 Task: Create a due date automation trigger when advanced on, on the wednesday after a card is due add fields without custom field "Resume" set to a number lower or equal to 1 and lower than 10 at 11:00 AM.
Action: Mouse moved to (1160, 102)
Screenshot: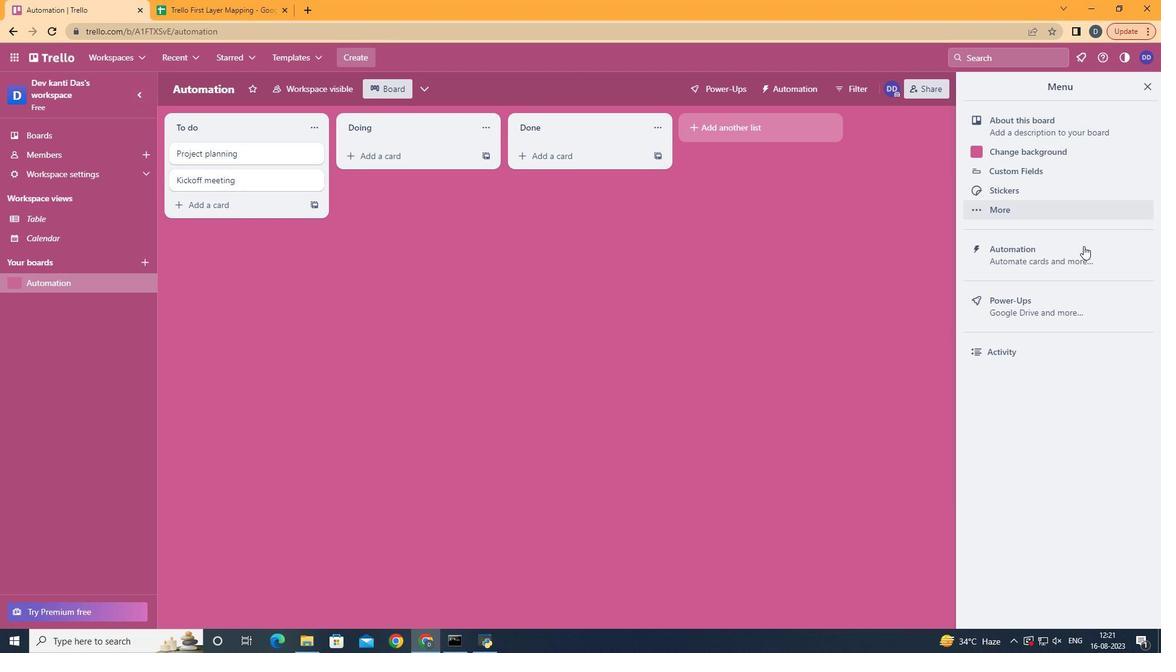 
Action: Mouse pressed left at (1160, 102)
Screenshot: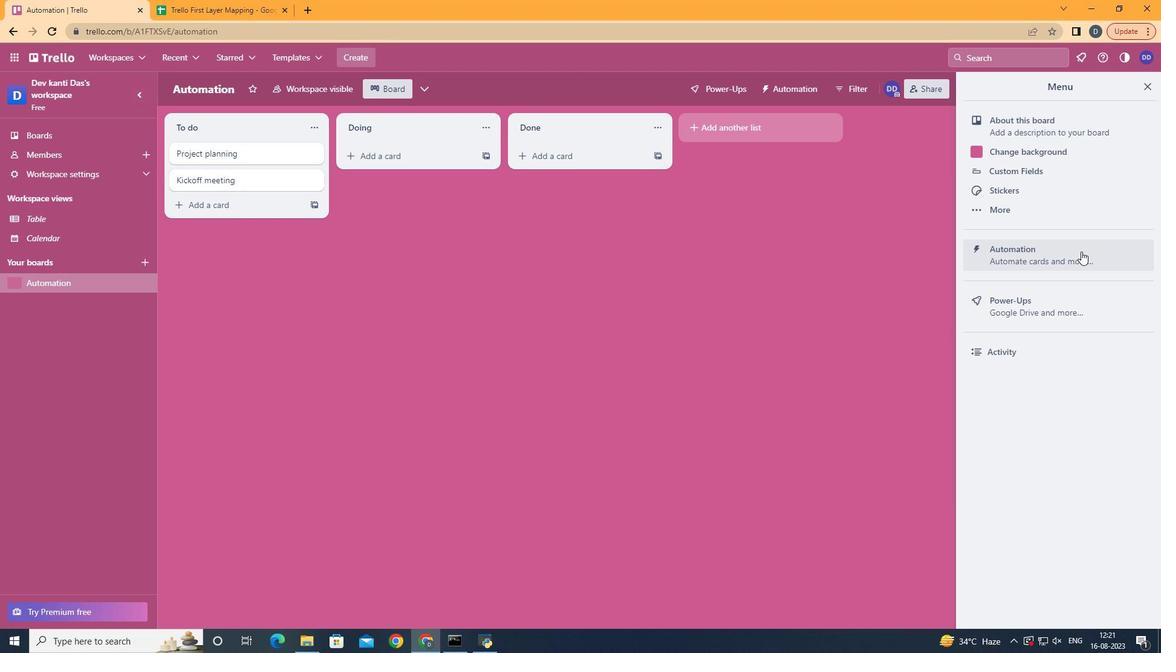 
Action: Mouse moved to (1090, 281)
Screenshot: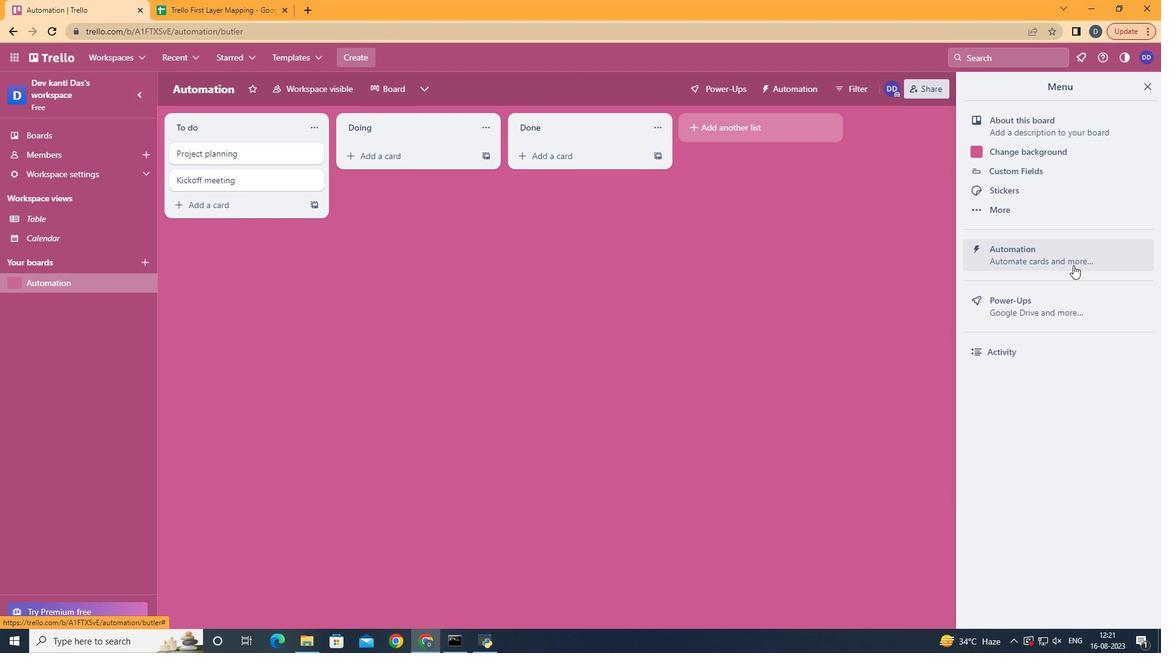 
Action: Mouse pressed left at (1090, 281)
Screenshot: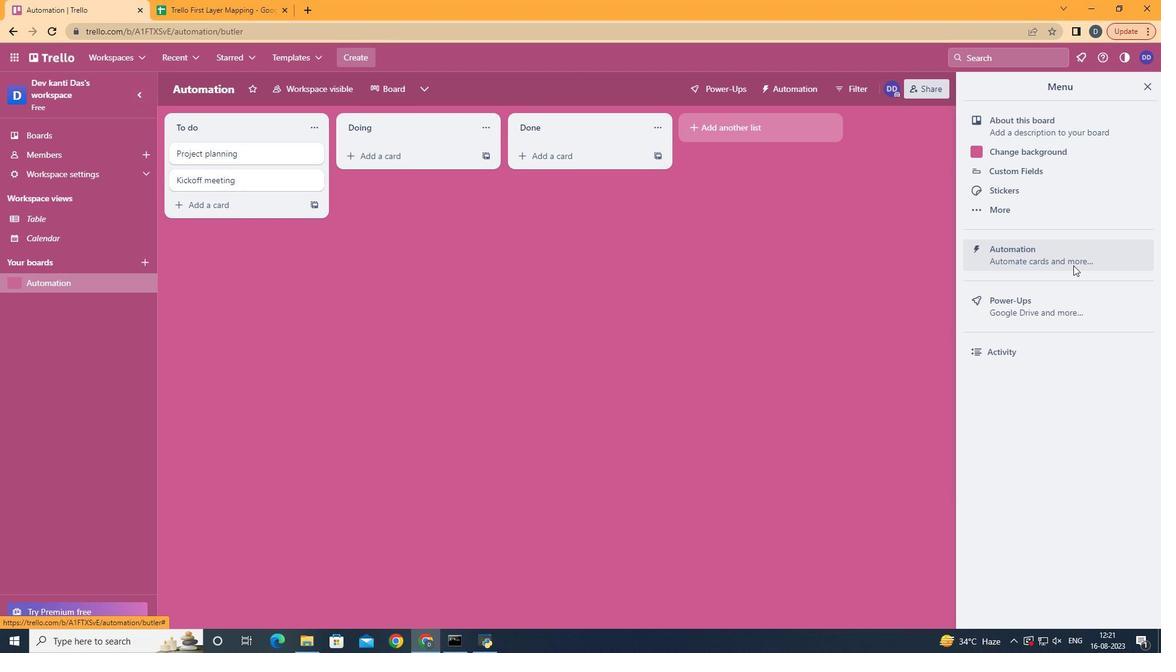 
Action: Mouse moved to (228, 252)
Screenshot: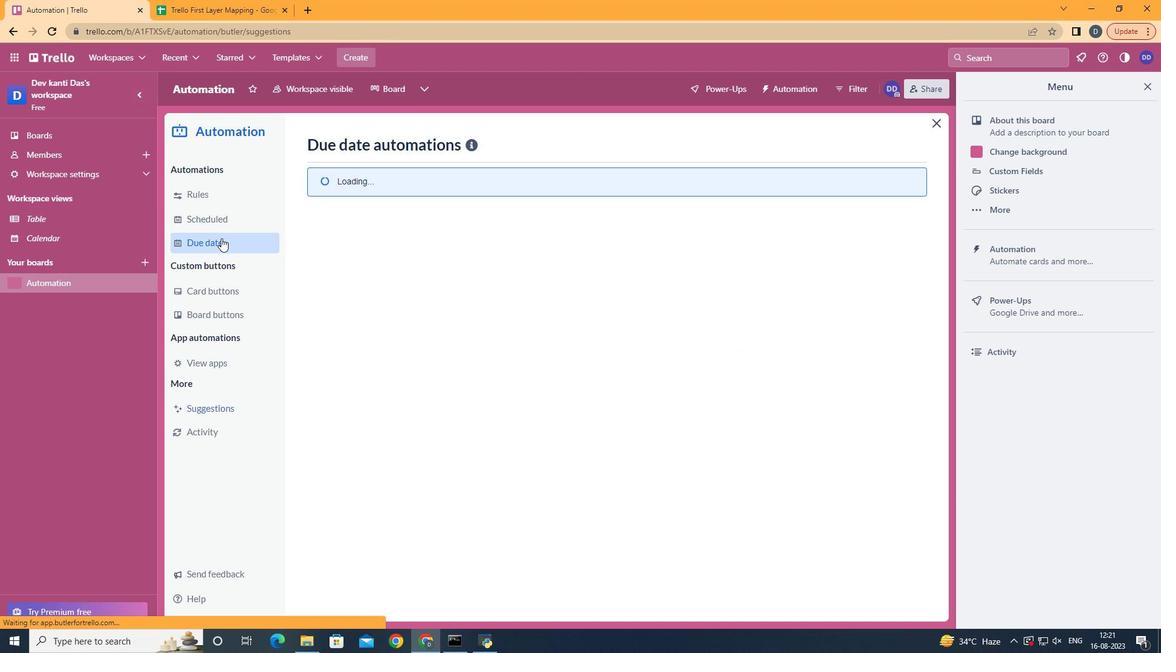
Action: Mouse pressed left at (228, 252)
Screenshot: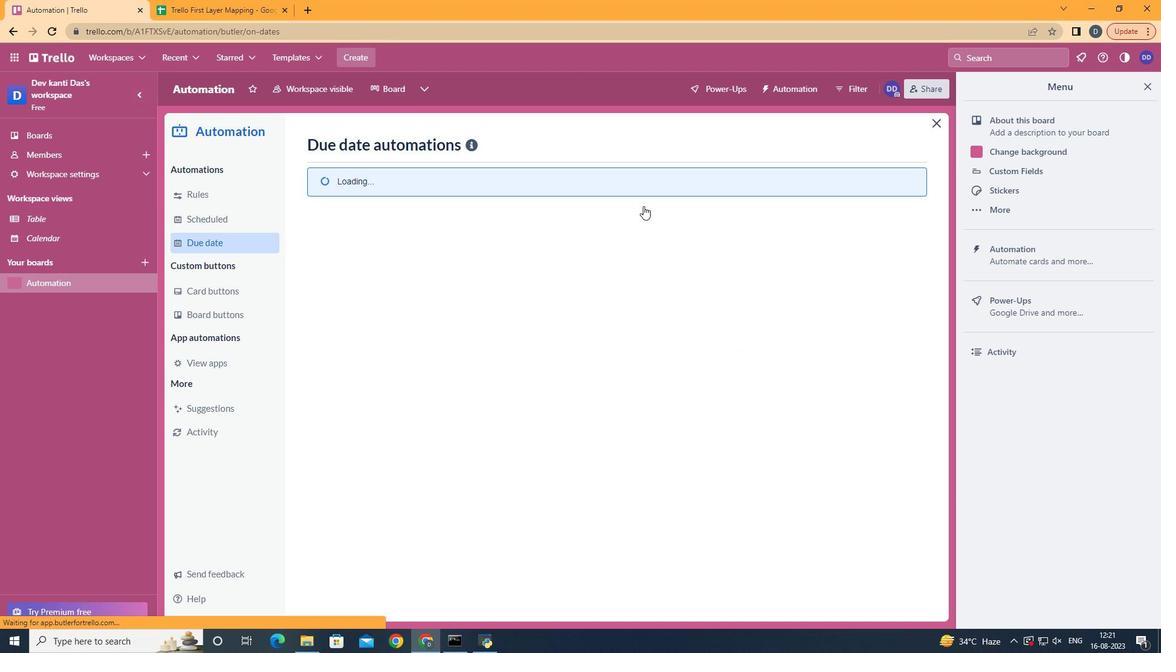
Action: Mouse moved to (868, 159)
Screenshot: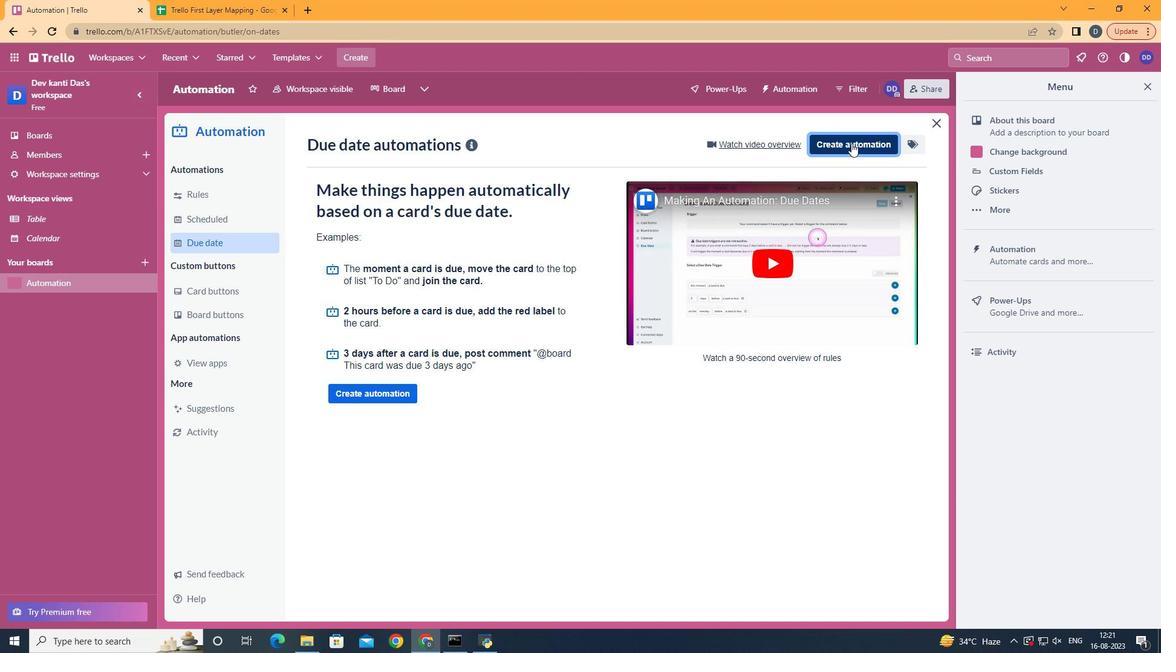 
Action: Mouse pressed left at (868, 159)
Screenshot: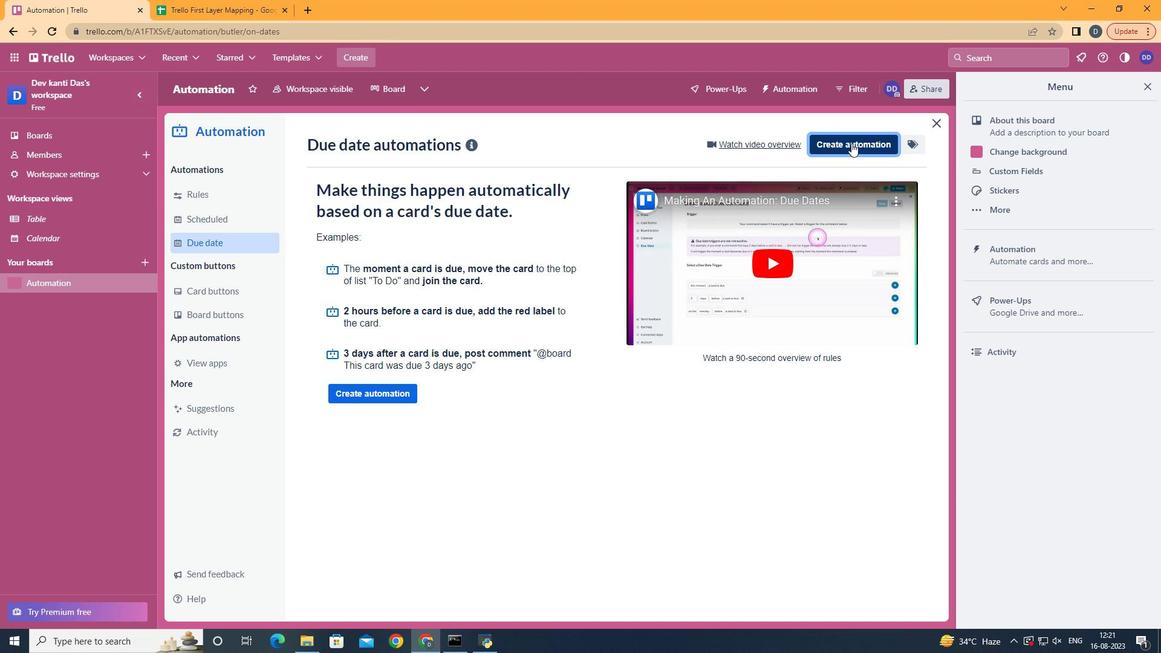 
Action: Mouse moved to (665, 275)
Screenshot: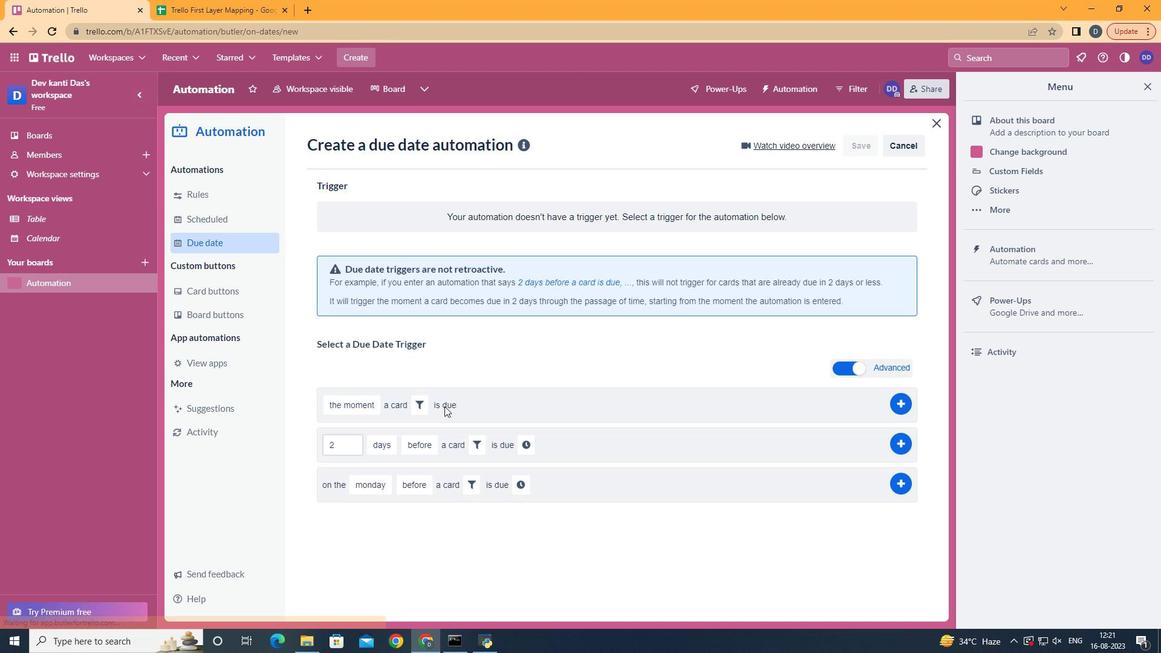 
Action: Mouse pressed left at (665, 275)
Screenshot: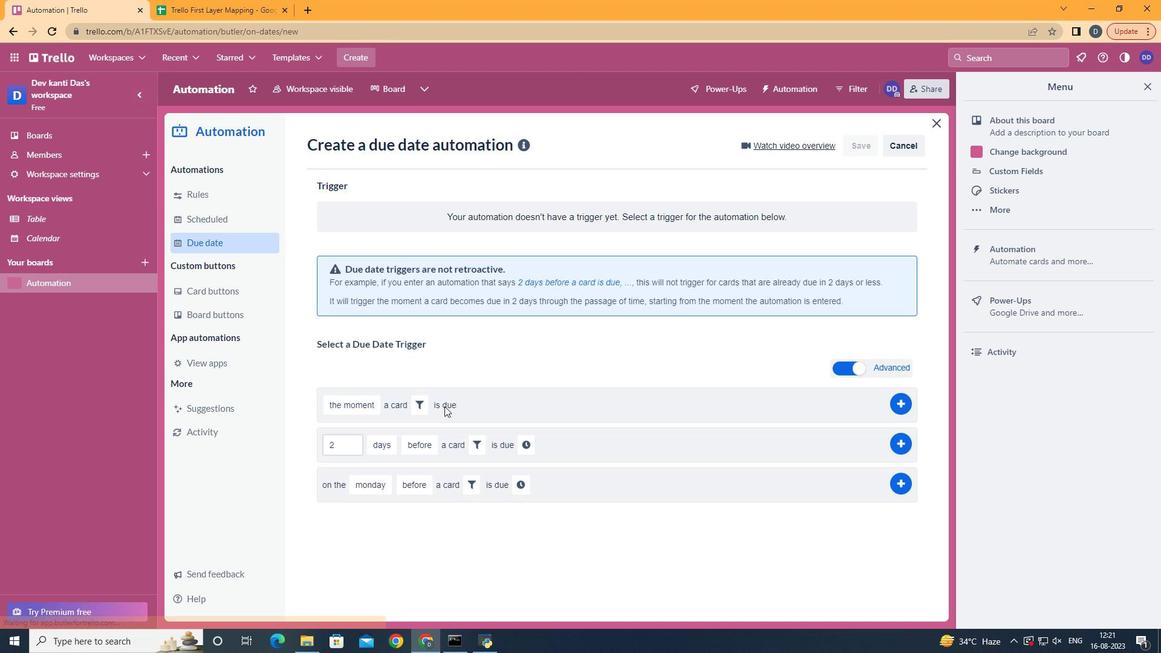 
Action: Mouse moved to (402, 379)
Screenshot: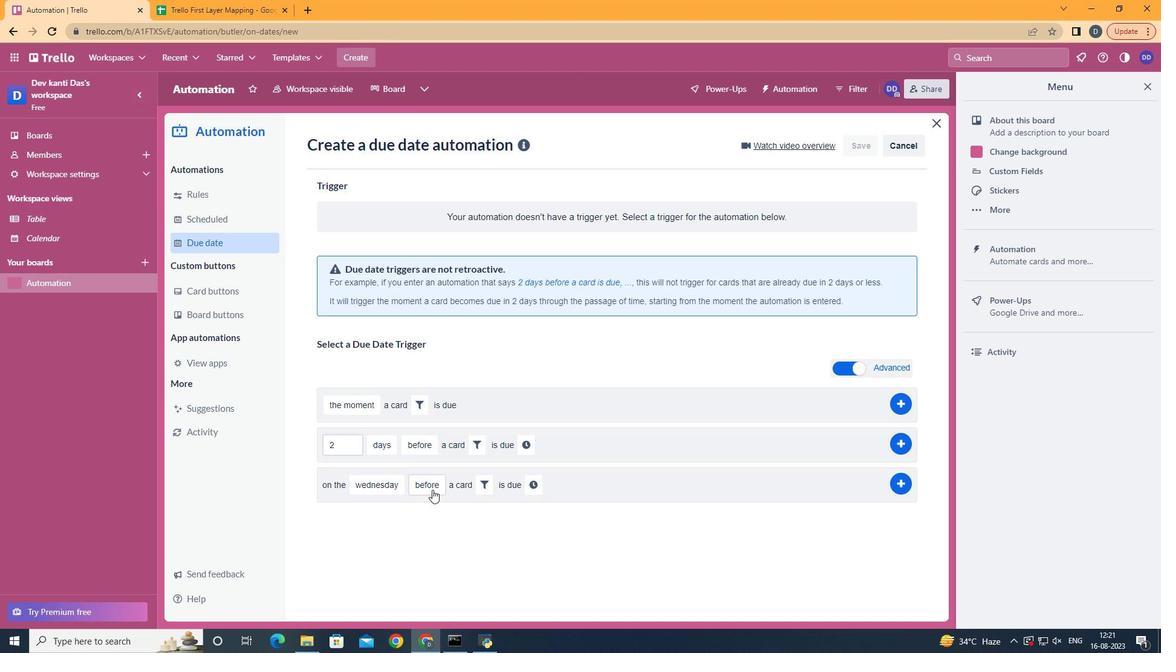
Action: Mouse pressed left at (402, 379)
Screenshot: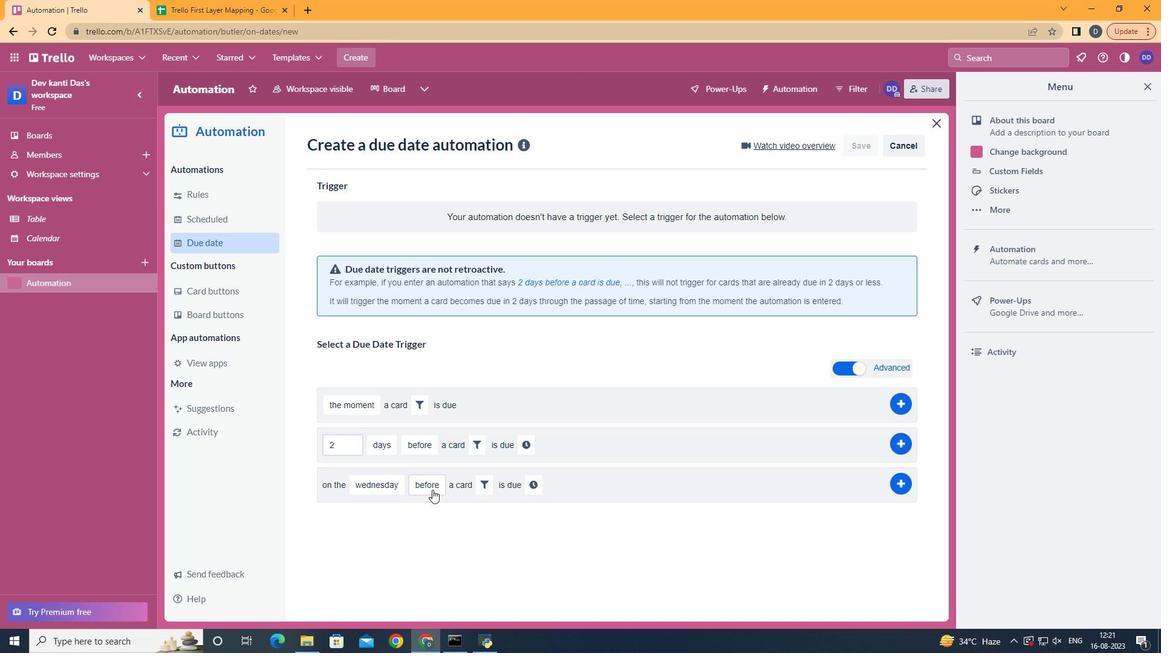 
Action: Mouse moved to (456, 543)
Screenshot: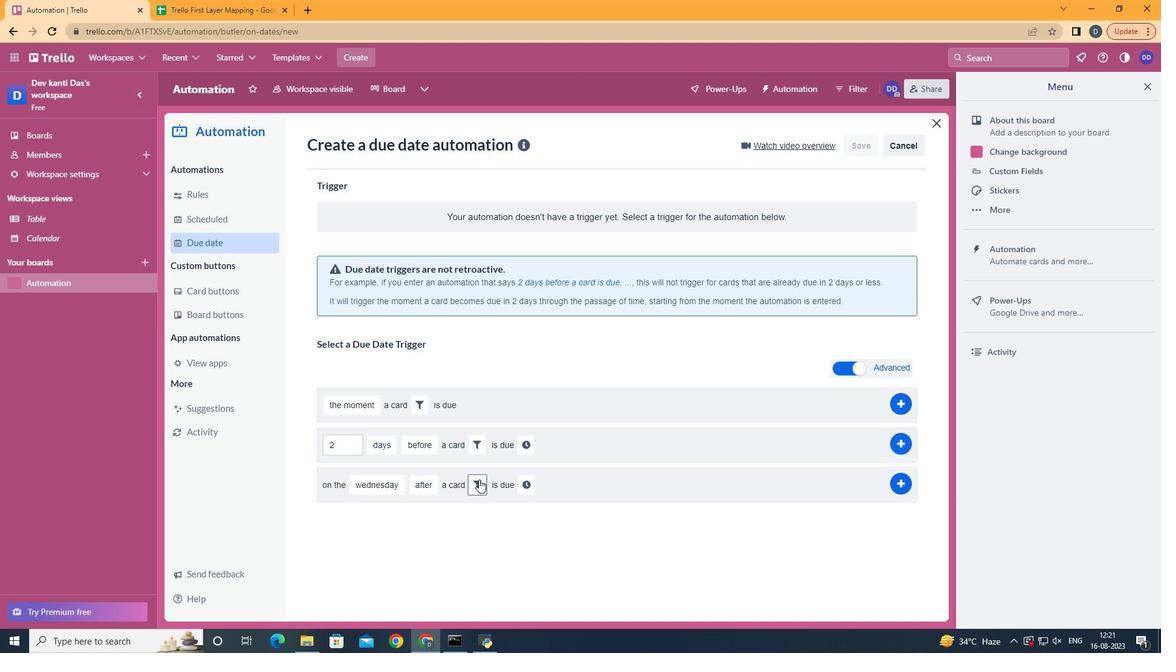 
Action: Mouse pressed left at (456, 543)
Screenshot: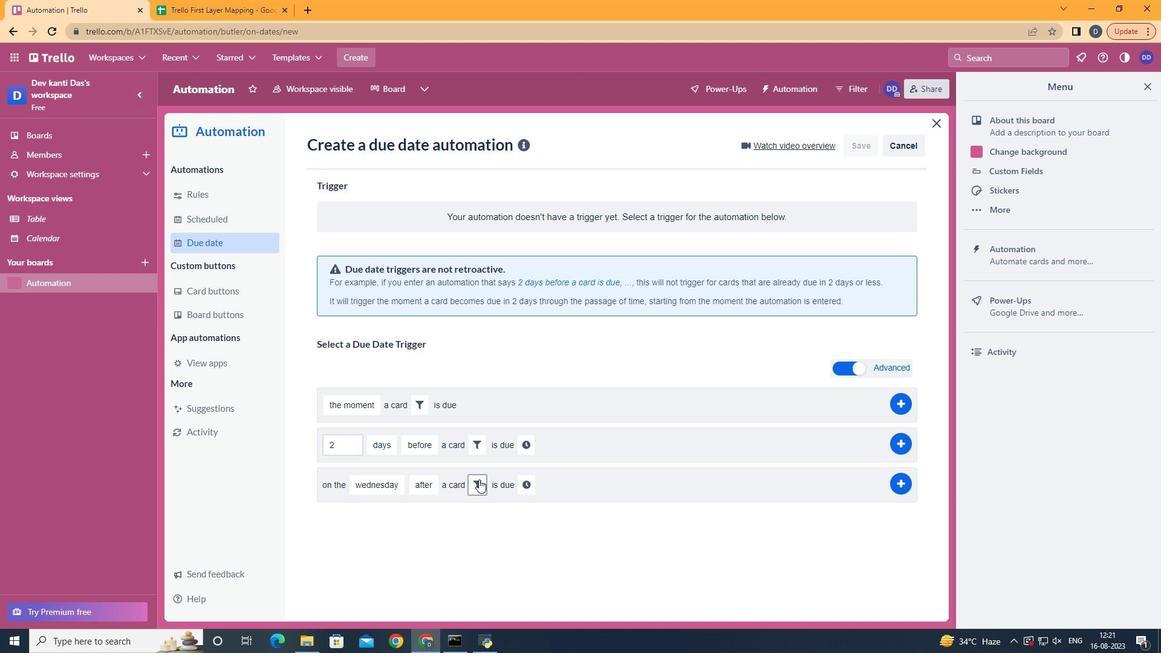 
Action: Mouse moved to (495, 496)
Screenshot: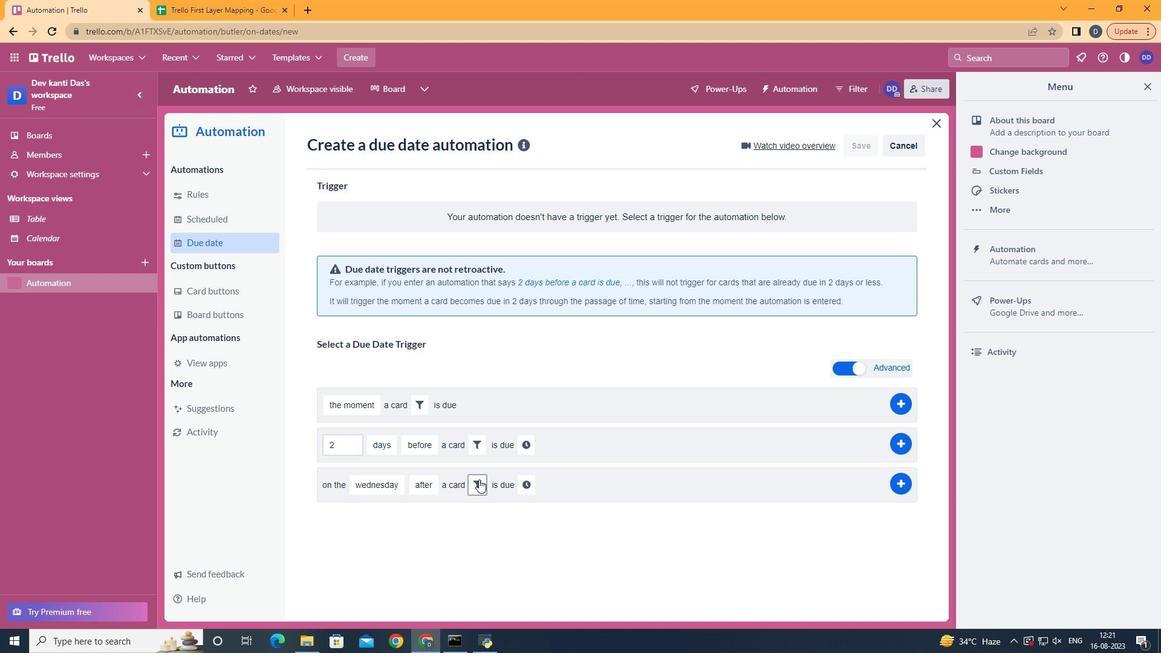 
Action: Mouse pressed left at (495, 496)
Screenshot: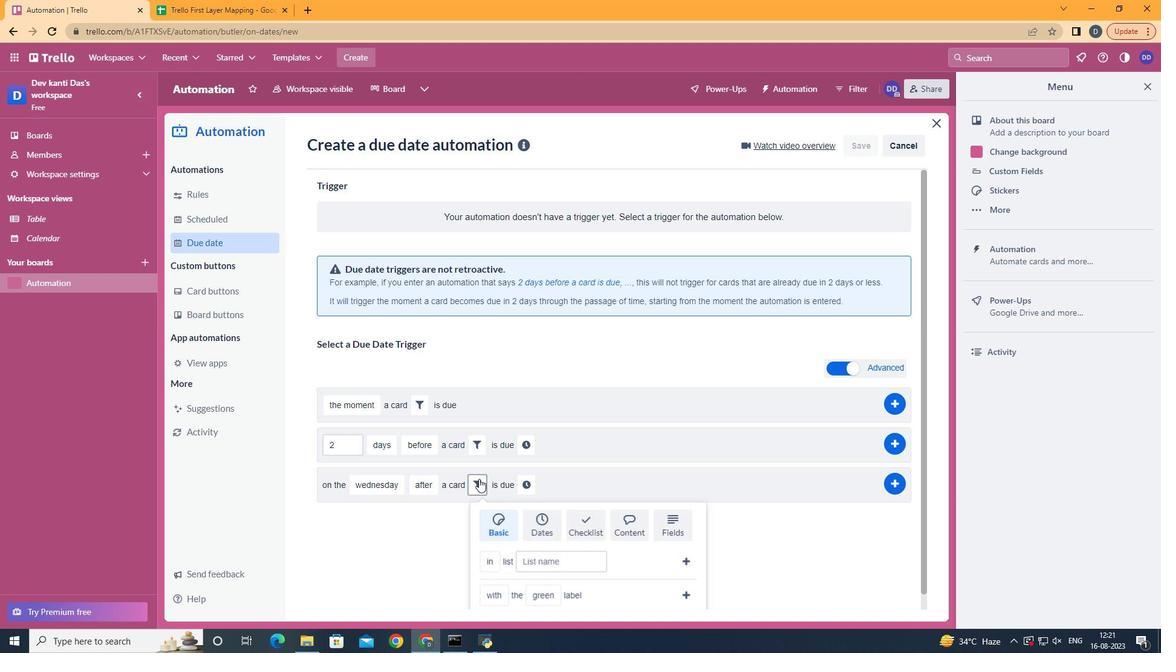 
Action: Mouse moved to (678, 534)
Screenshot: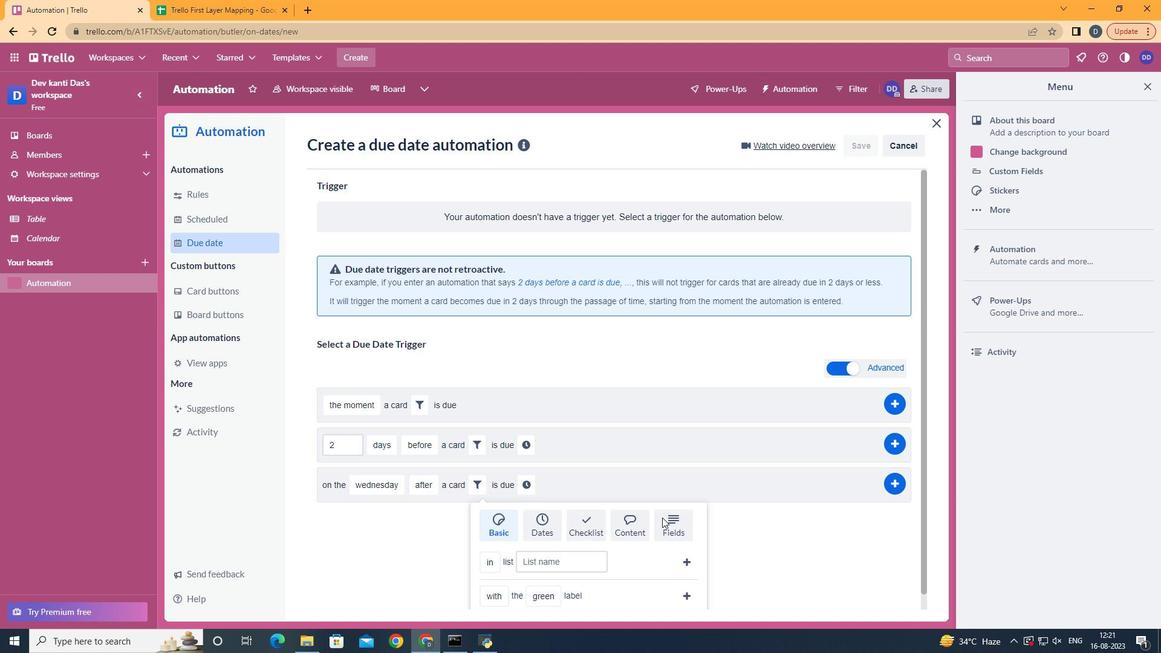 
Action: Mouse pressed left at (678, 534)
Screenshot: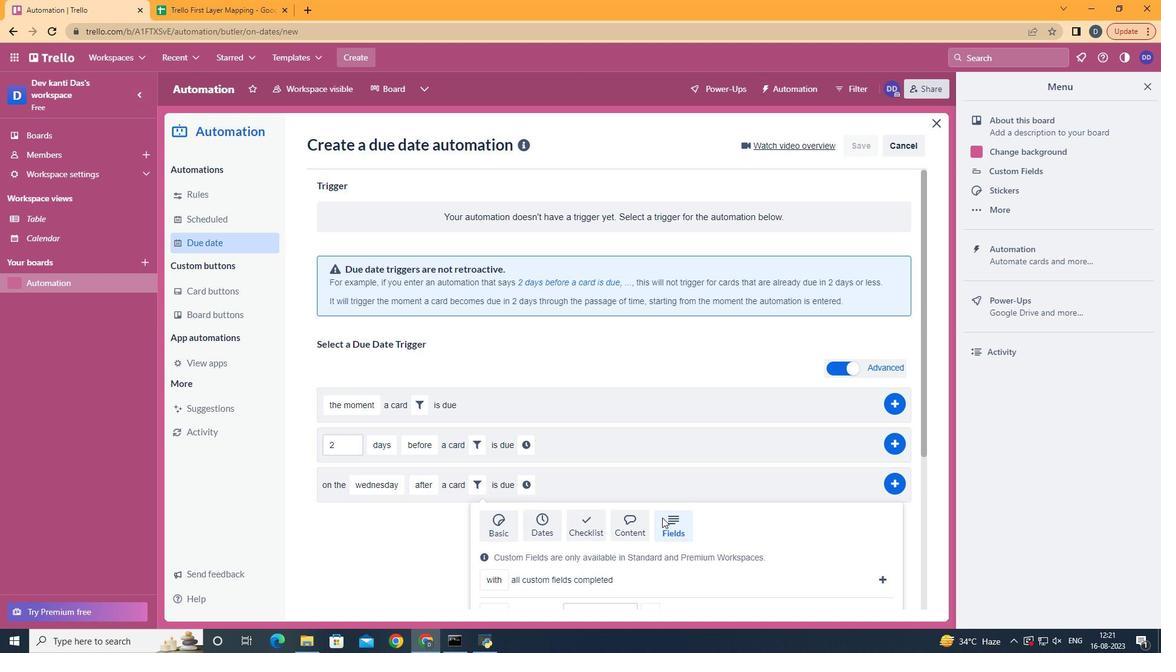 
Action: Mouse scrolled (678, 533) with delta (0, 0)
Screenshot: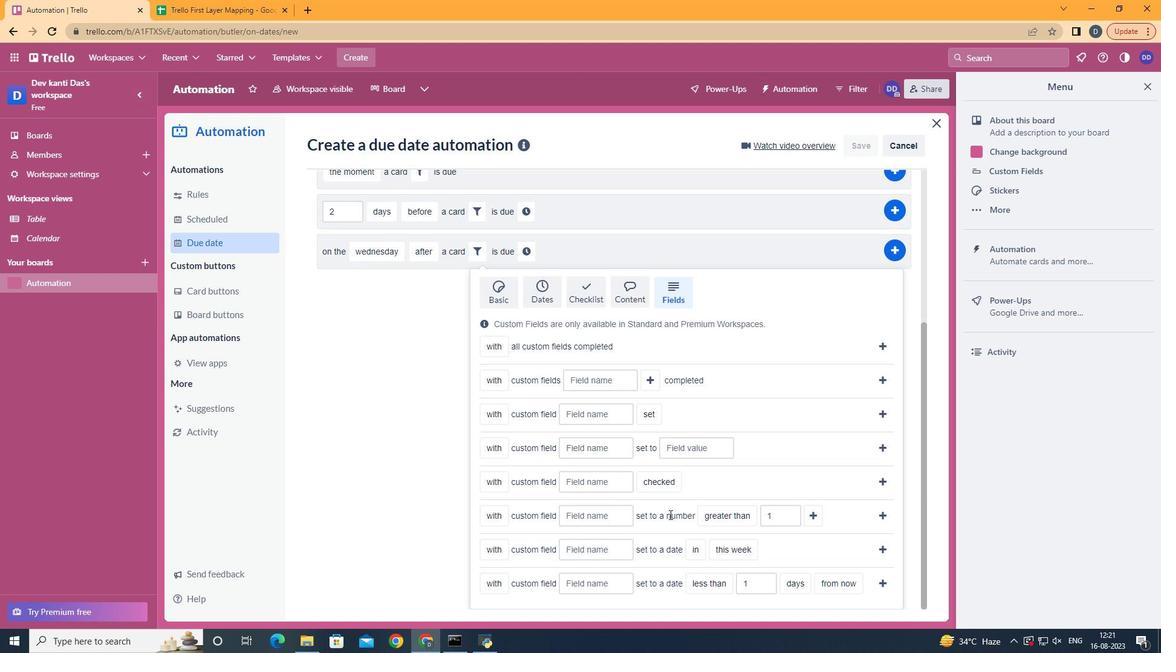 
Action: Mouse scrolled (678, 533) with delta (0, 0)
Screenshot: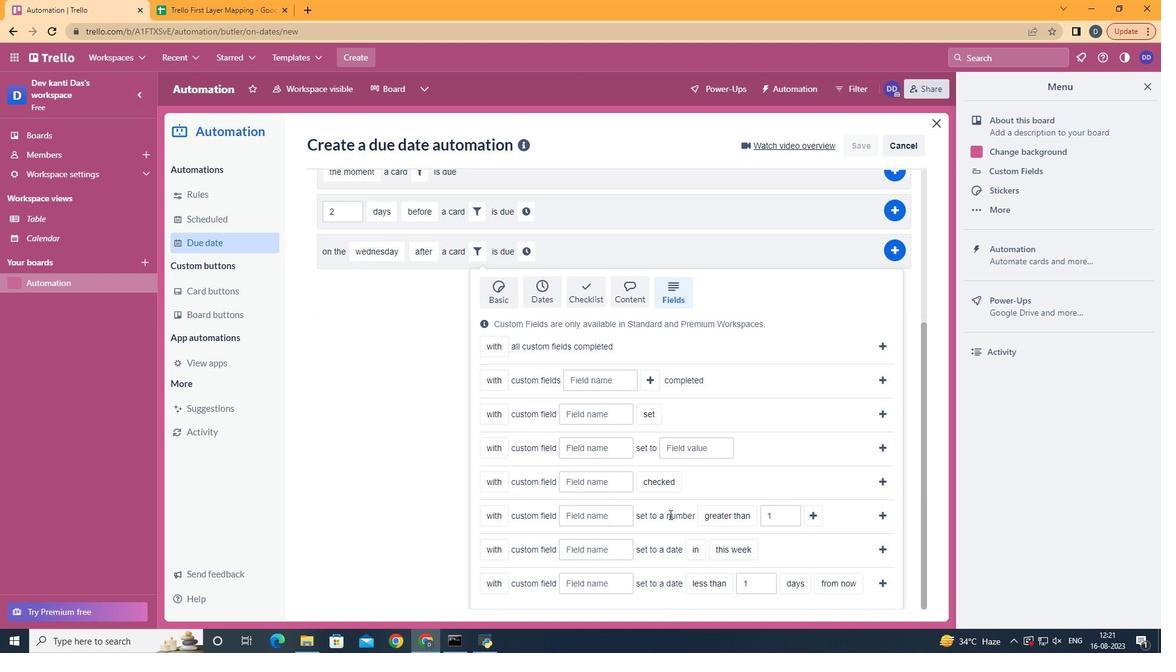 
Action: Mouse scrolled (678, 533) with delta (0, 0)
Screenshot: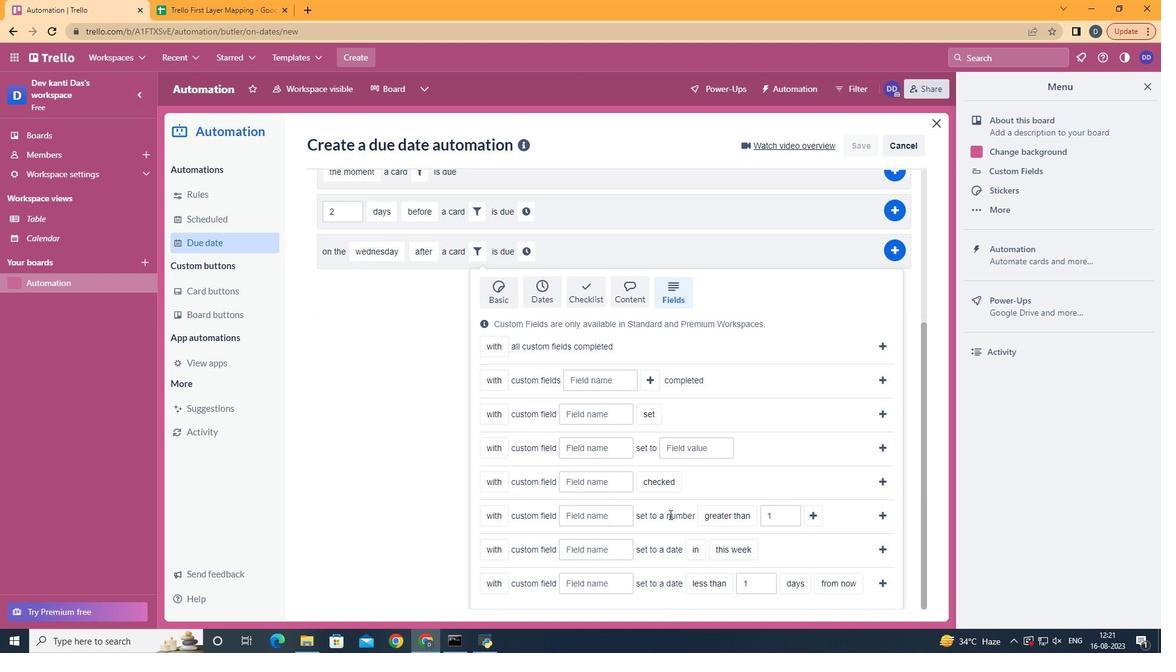 
Action: Mouse scrolled (678, 533) with delta (0, 0)
Screenshot: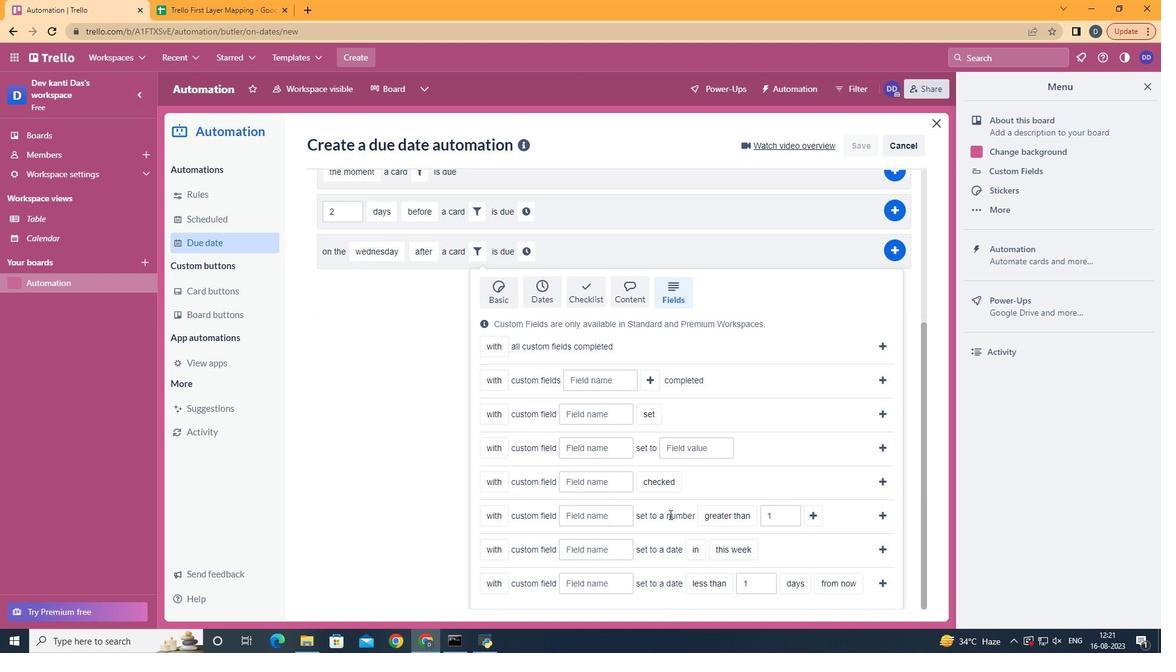 
Action: Mouse scrolled (678, 533) with delta (0, 0)
Screenshot: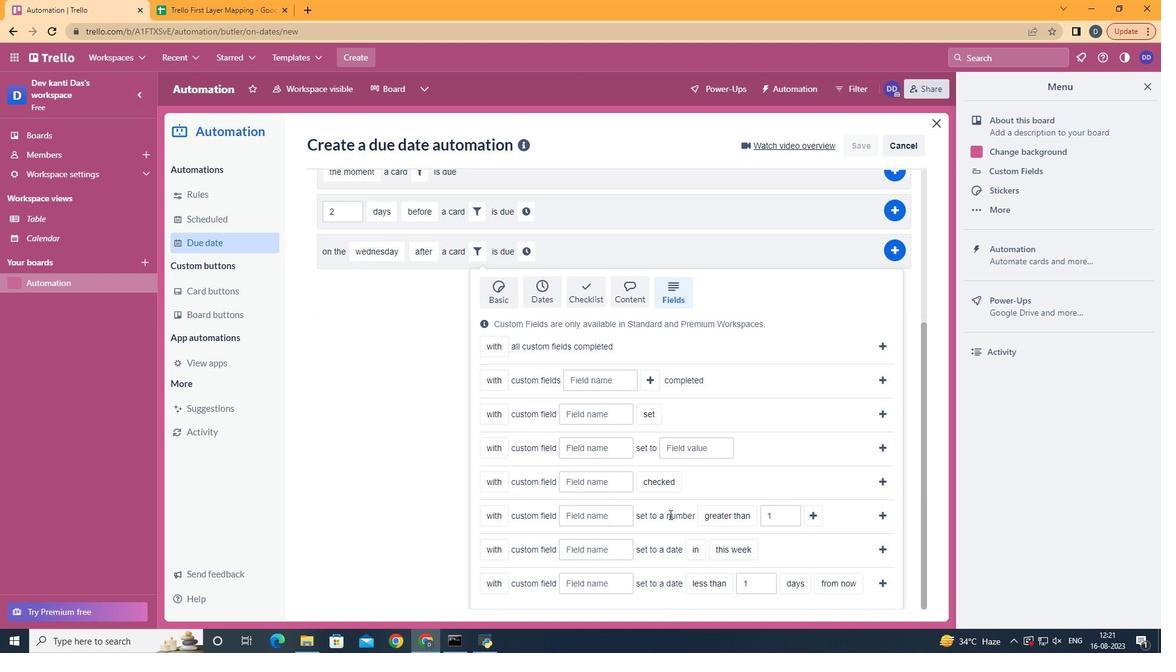 
Action: Mouse scrolled (678, 533) with delta (0, 0)
Screenshot: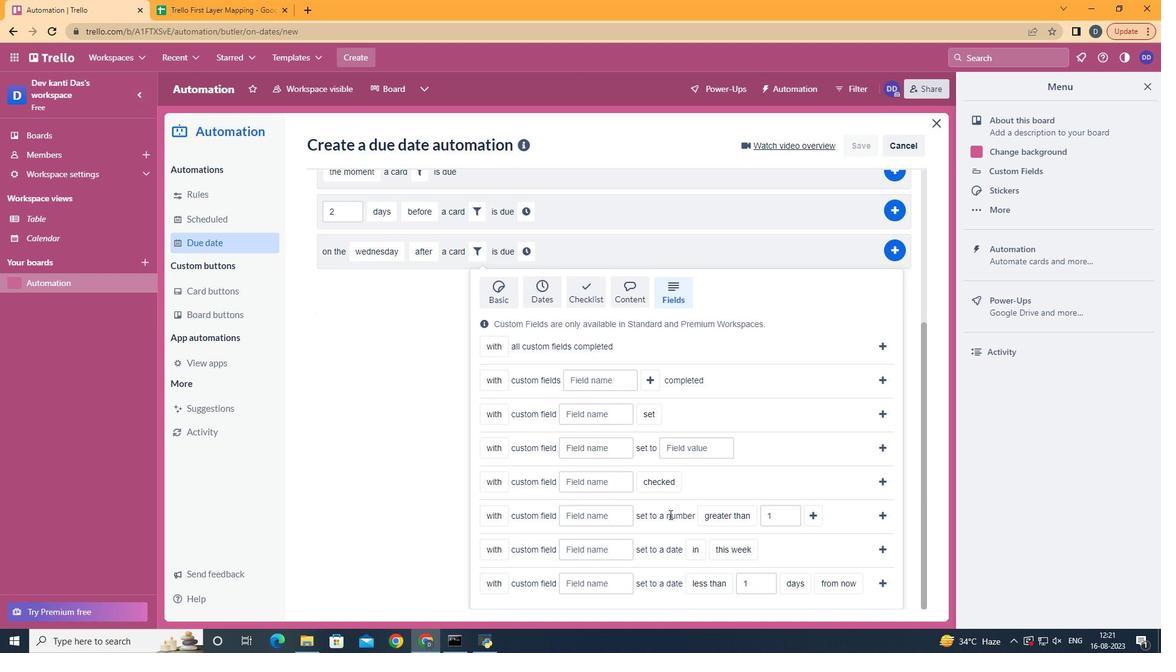 
Action: Mouse moved to (530, 577)
Screenshot: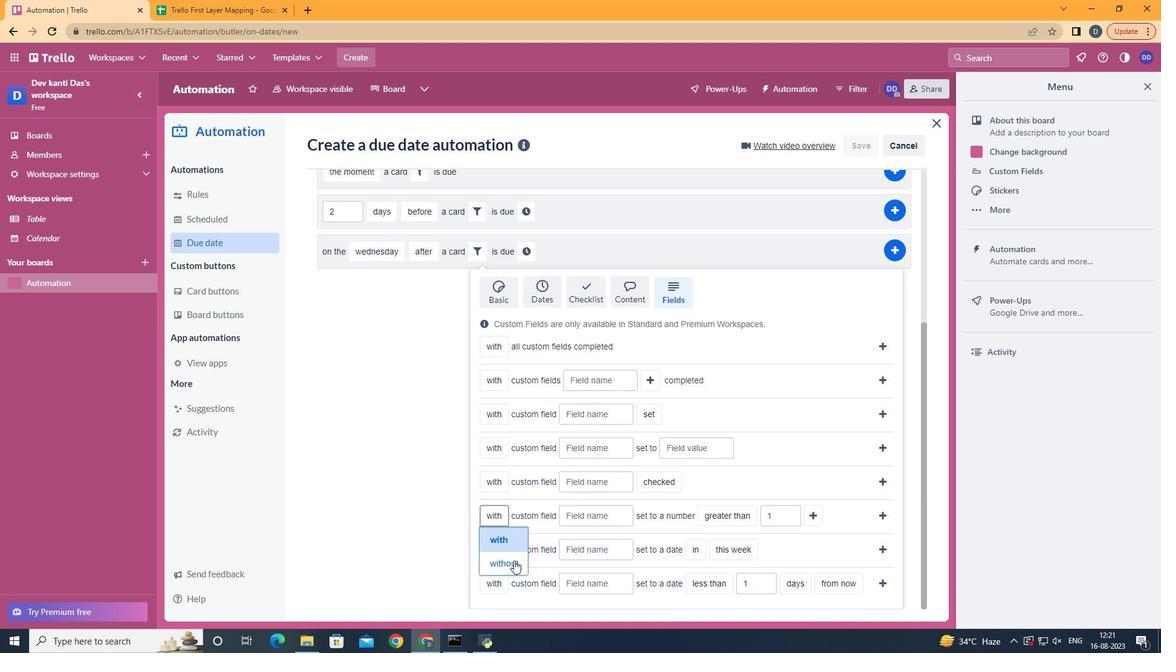 
Action: Mouse pressed left at (530, 577)
Screenshot: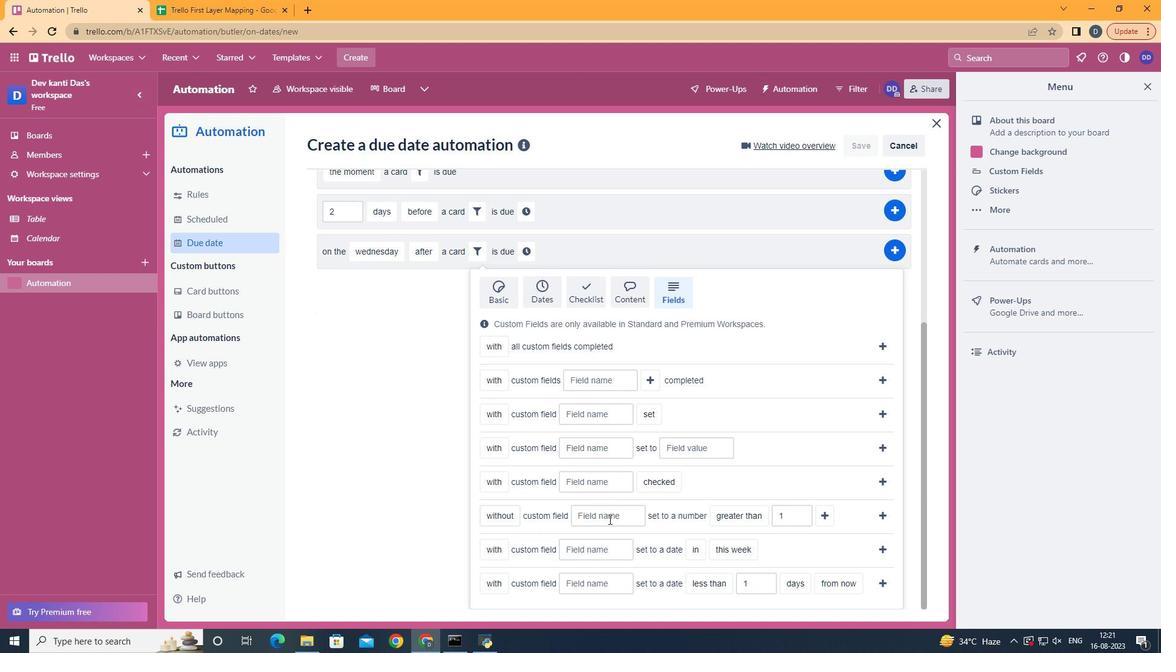 
Action: Mouse moved to (643, 526)
Screenshot: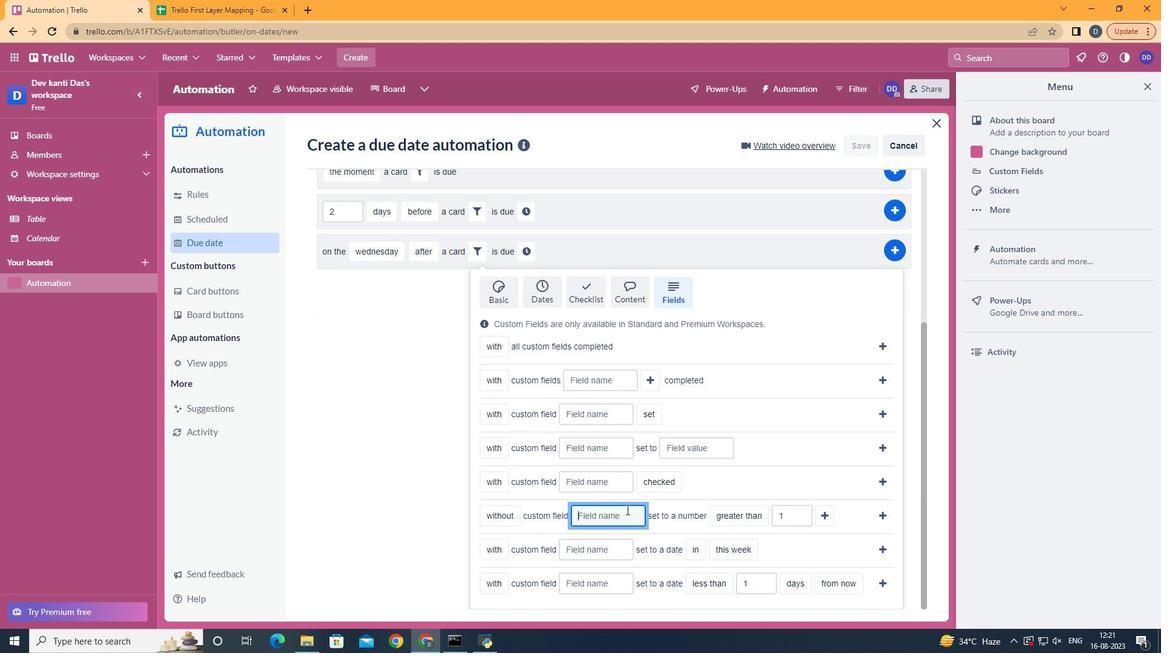 
Action: Mouse pressed left at (643, 526)
Screenshot: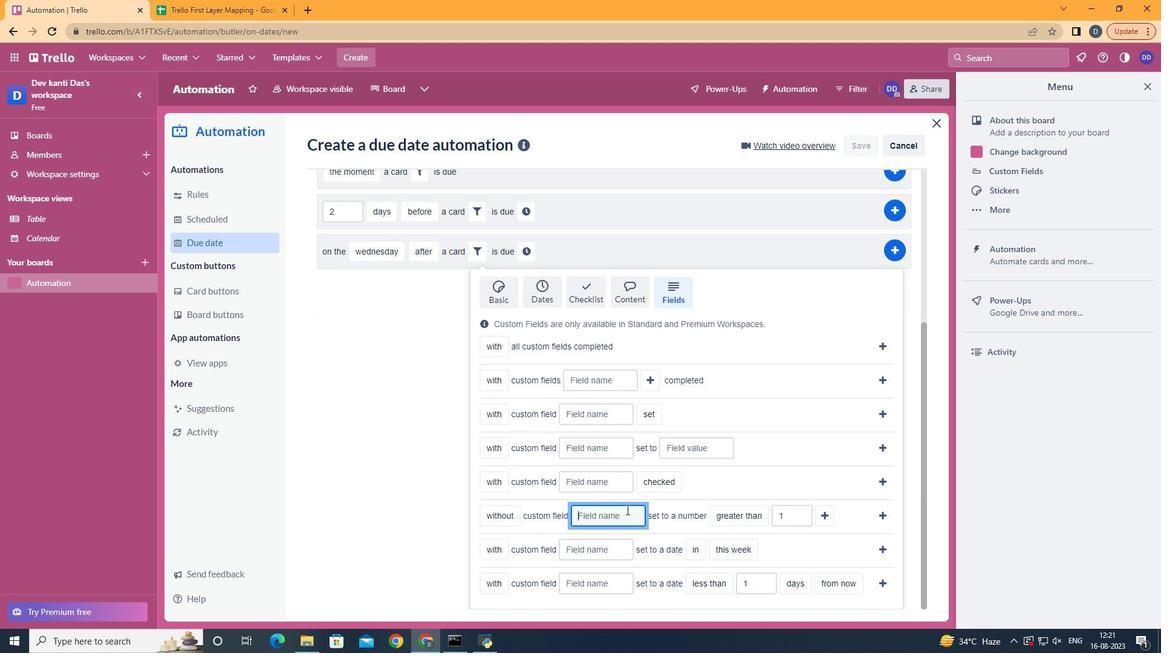 
Action: Key pressed <Key.shift>Resume
Screenshot: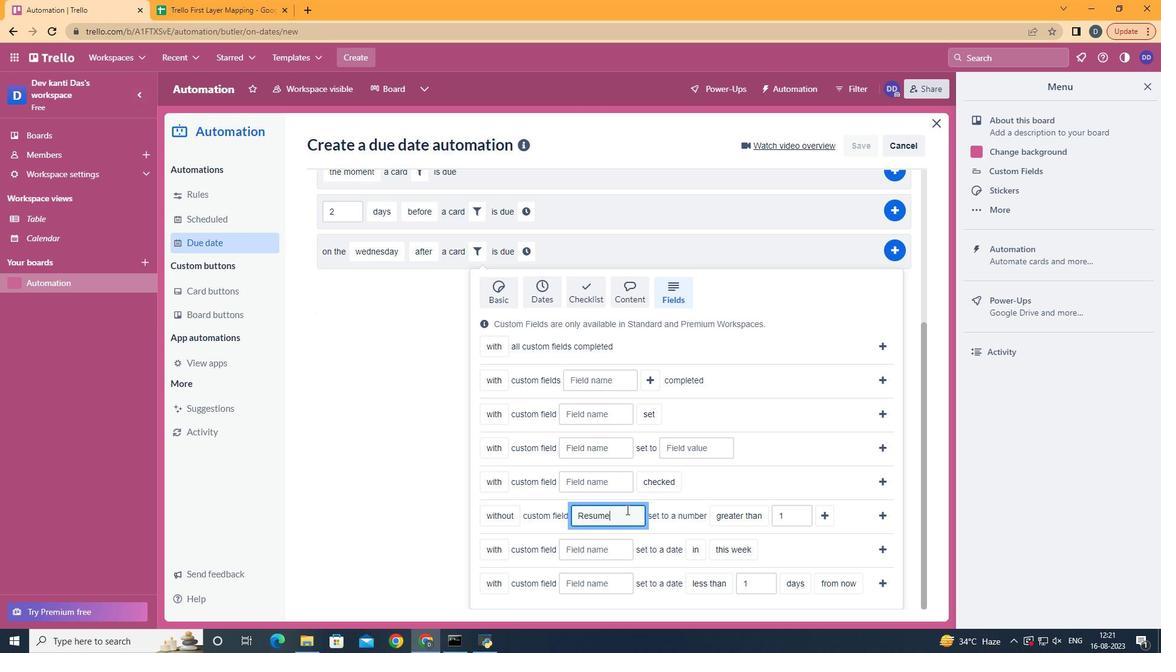 
Action: Mouse moved to (785, 505)
Screenshot: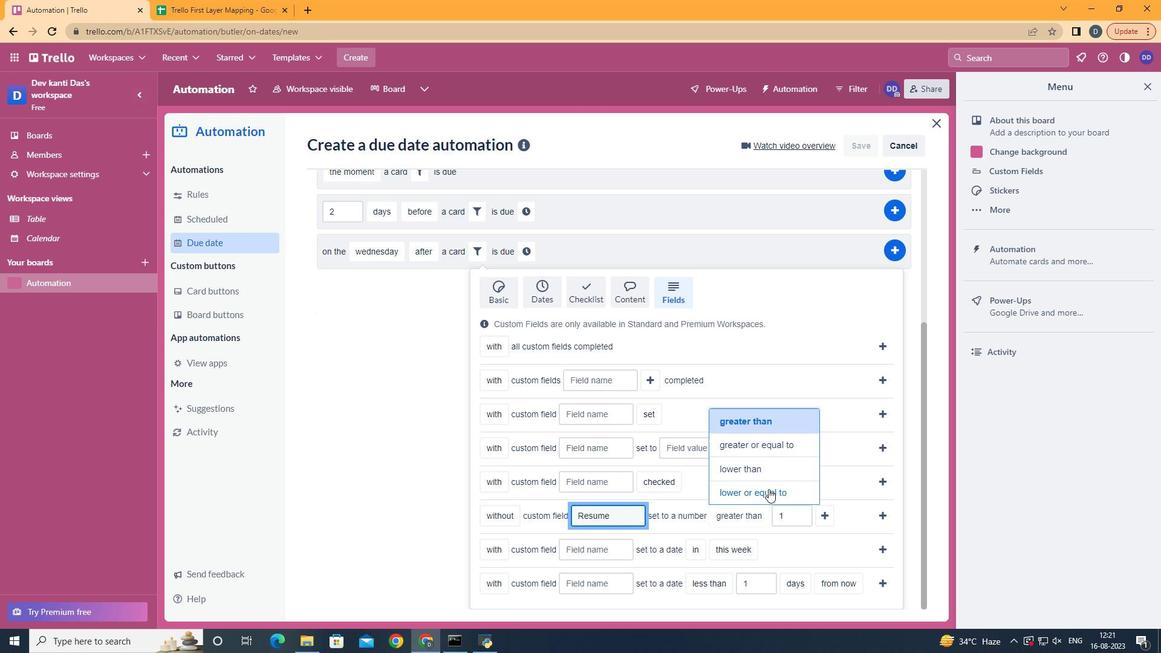 
Action: Mouse pressed left at (785, 505)
Screenshot: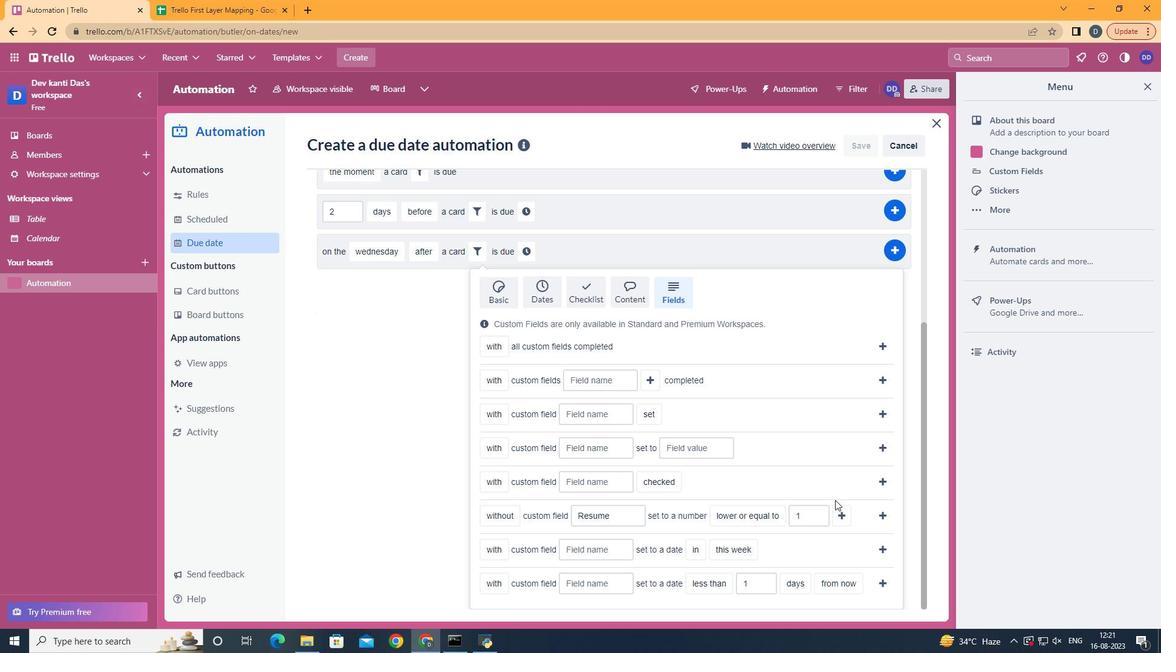 
Action: Mouse moved to (862, 530)
Screenshot: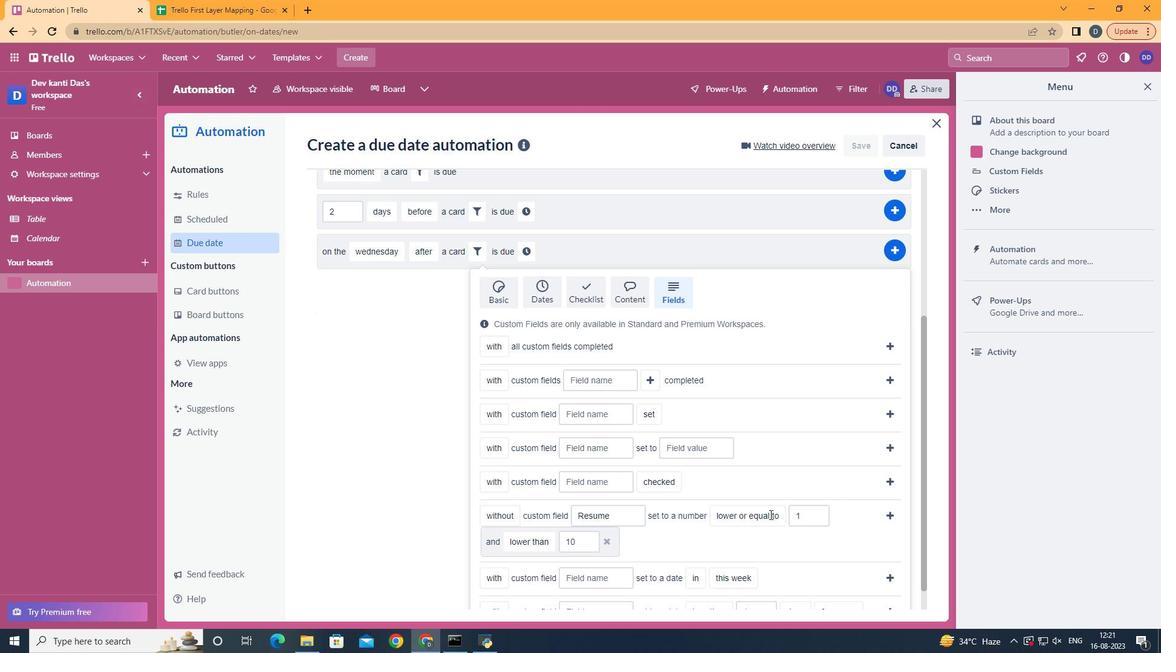 
Action: Mouse pressed left at (862, 530)
Screenshot: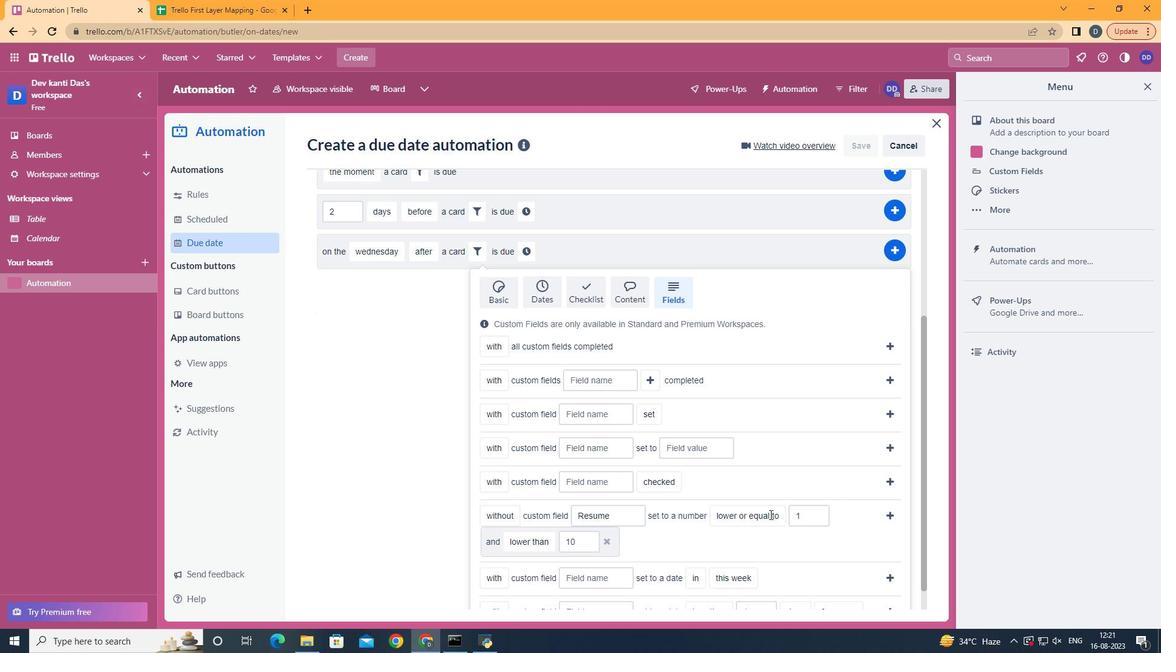 
Action: Mouse moved to (902, 531)
Screenshot: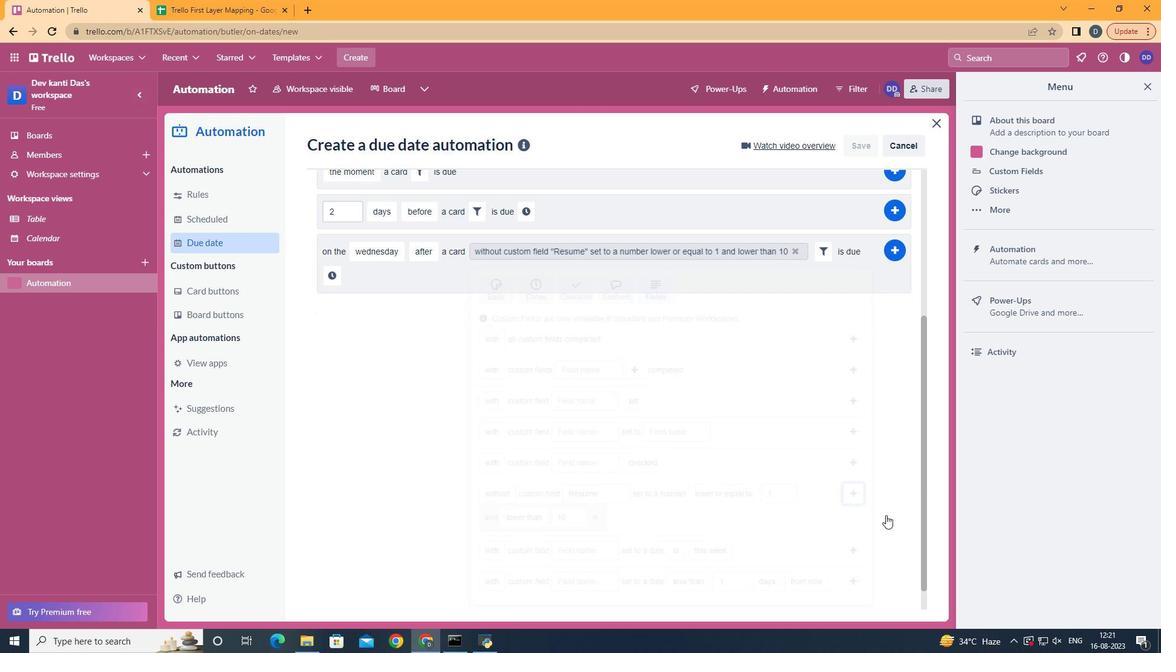 
Action: Mouse pressed left at (902, 531)
Screenshot: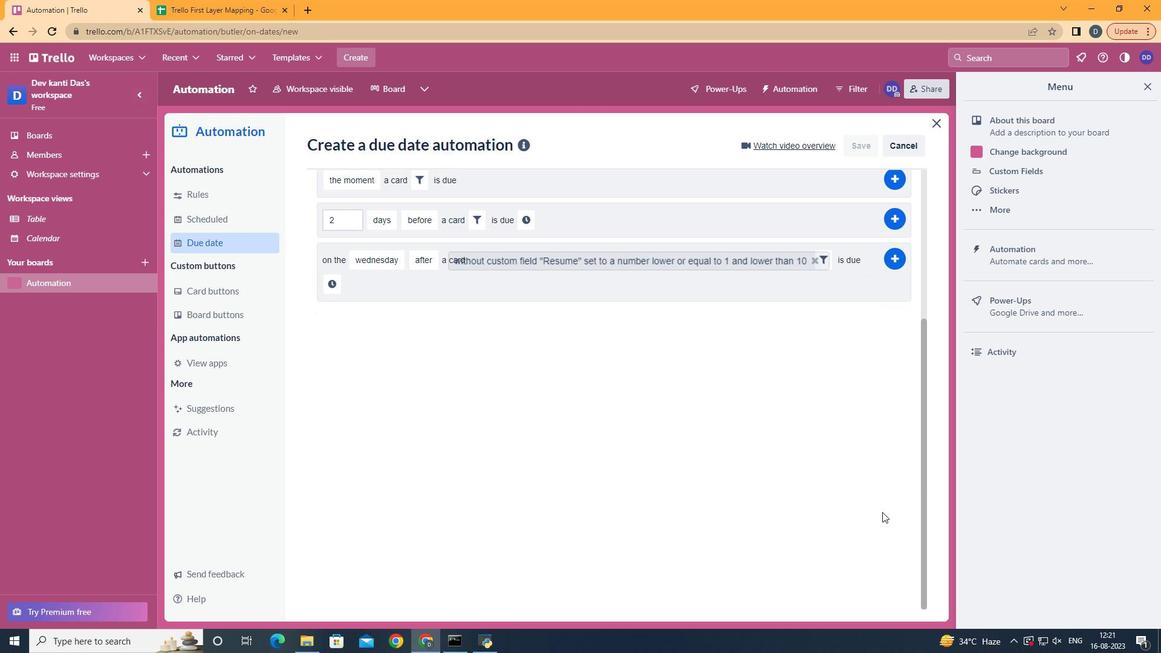
Action: Mouse moved to (357, 528)
Screenshot: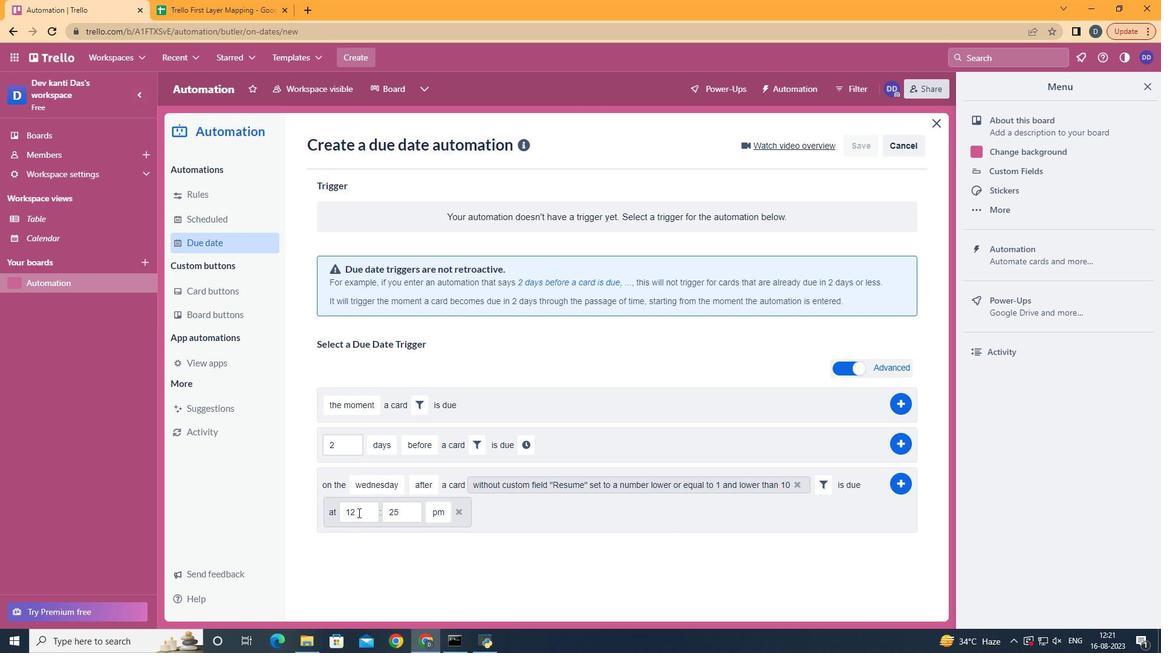 
Action: Mouse pressed left at (357, 528)
Screenshot: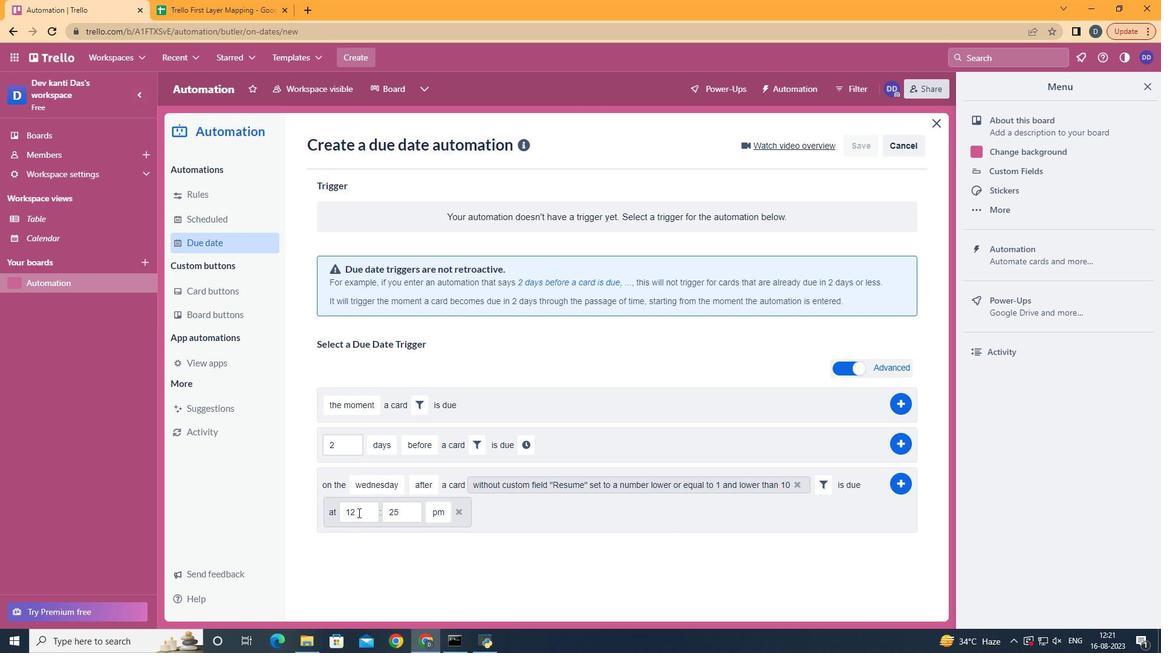 
Action: Mouse moved to (374, 529)
Screenshot: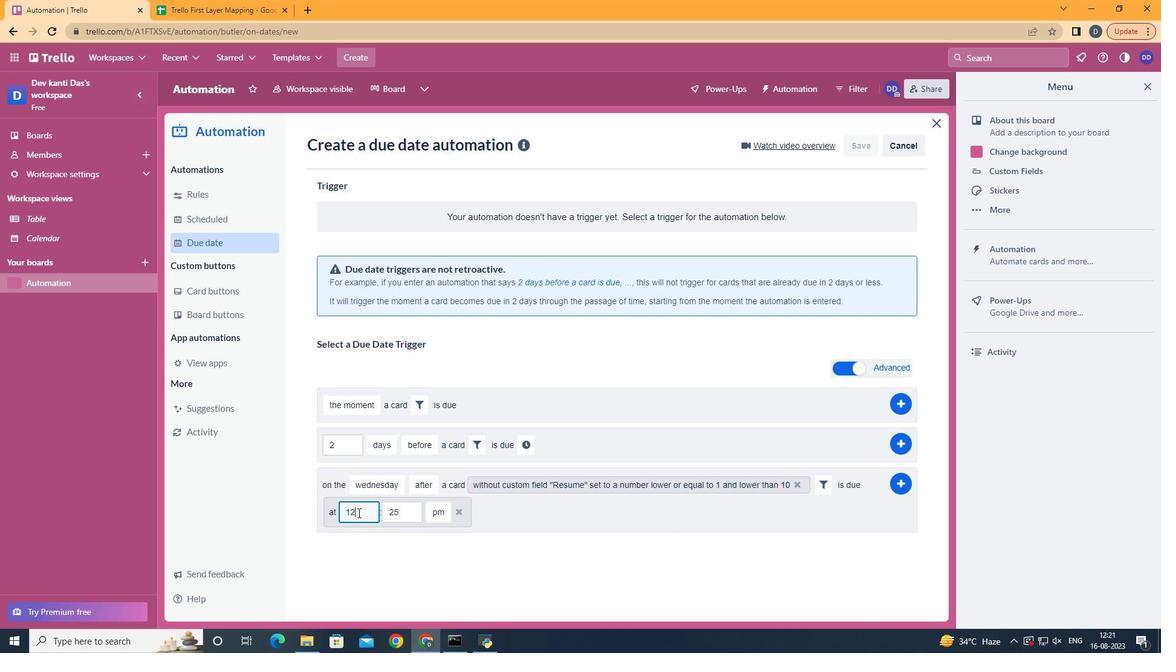 
Action: Mouse pressed left at (374, 529)
Screenshot: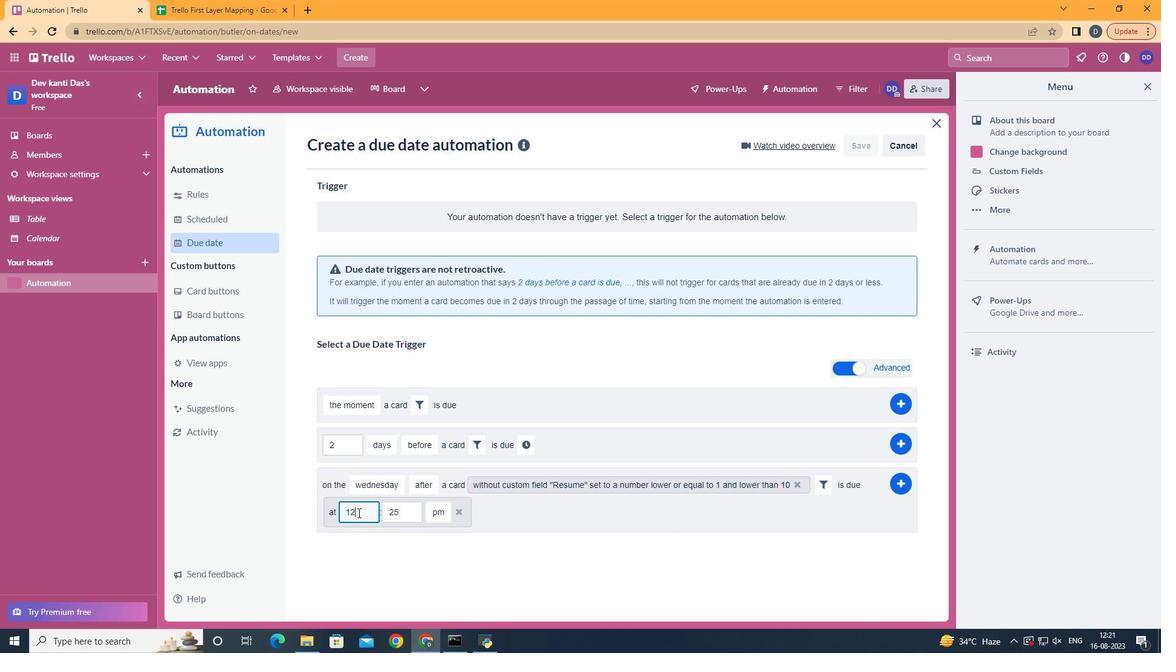 
Action: Key pressed <Key.backspace>1
Screenshot: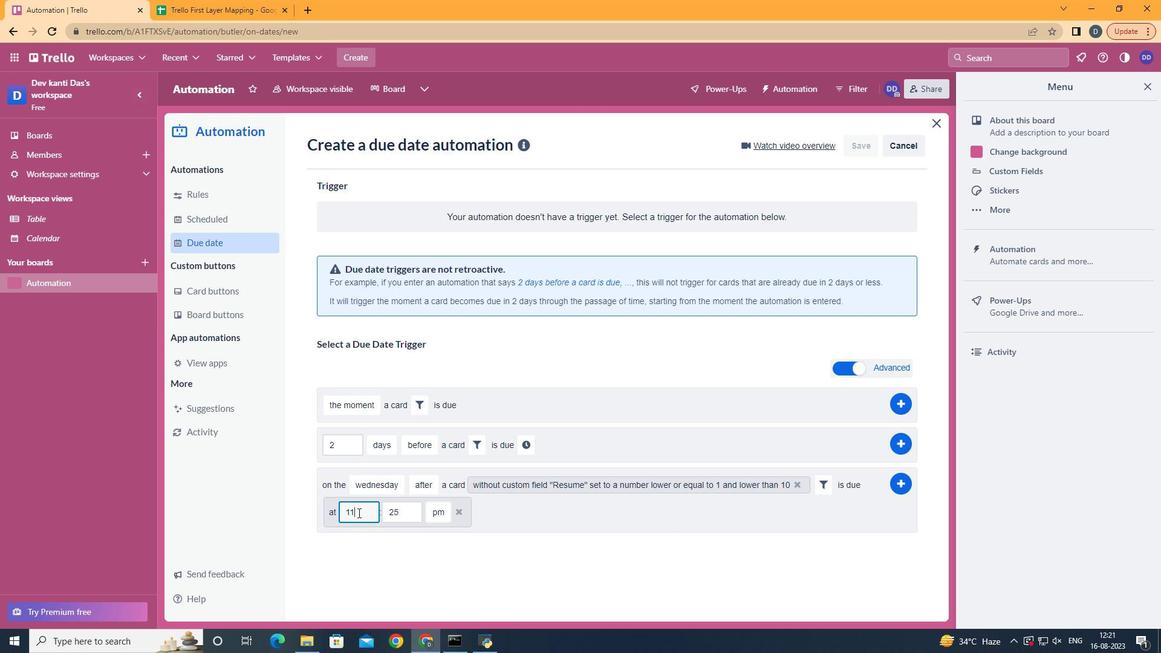 
Action: Mouse moved to (422, 528)
Screenshot: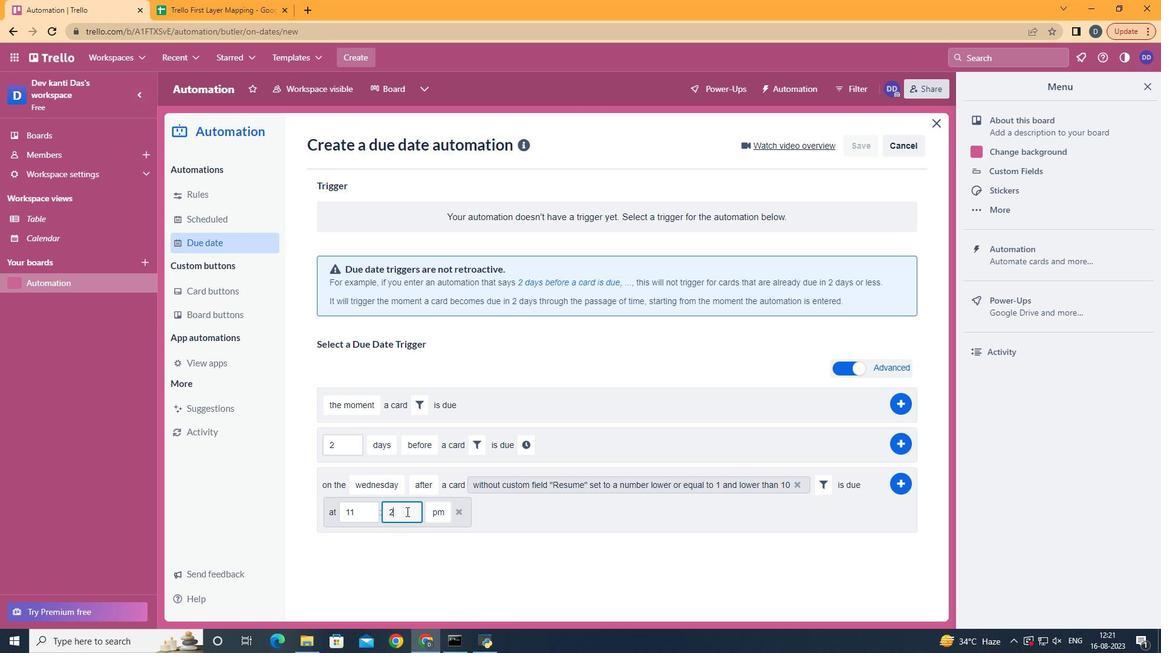
Action: Mouse pressed left at (422, 528)
Screenshot: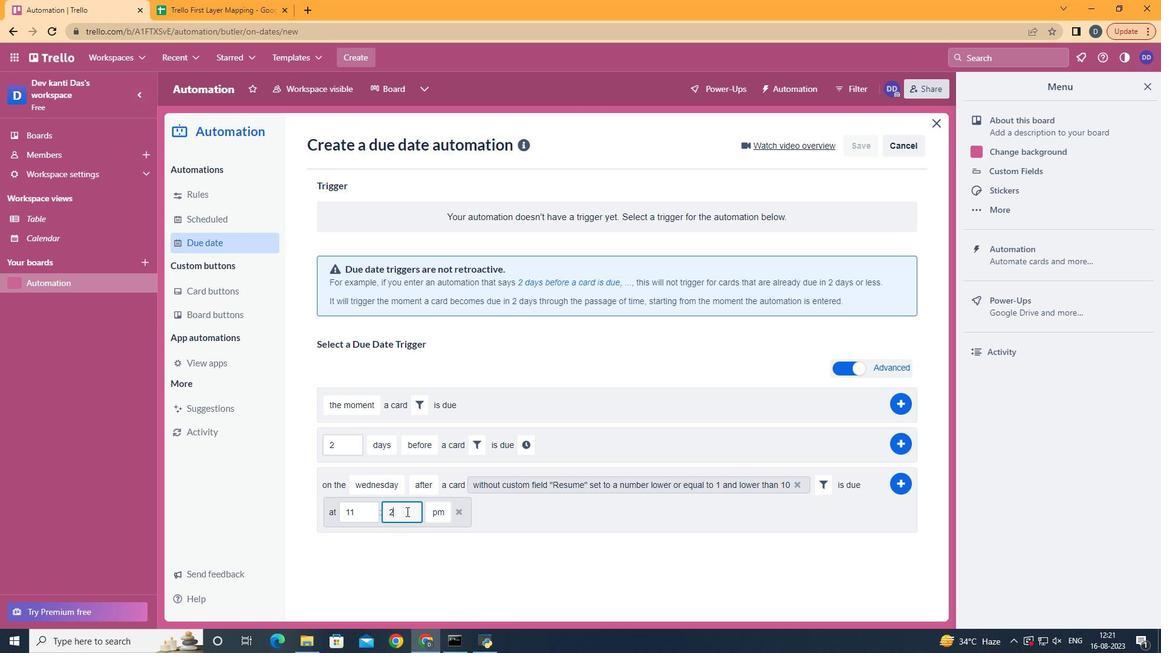 
Action: Key pressed <Key.backspace><Key.backspace>00
Screenshot: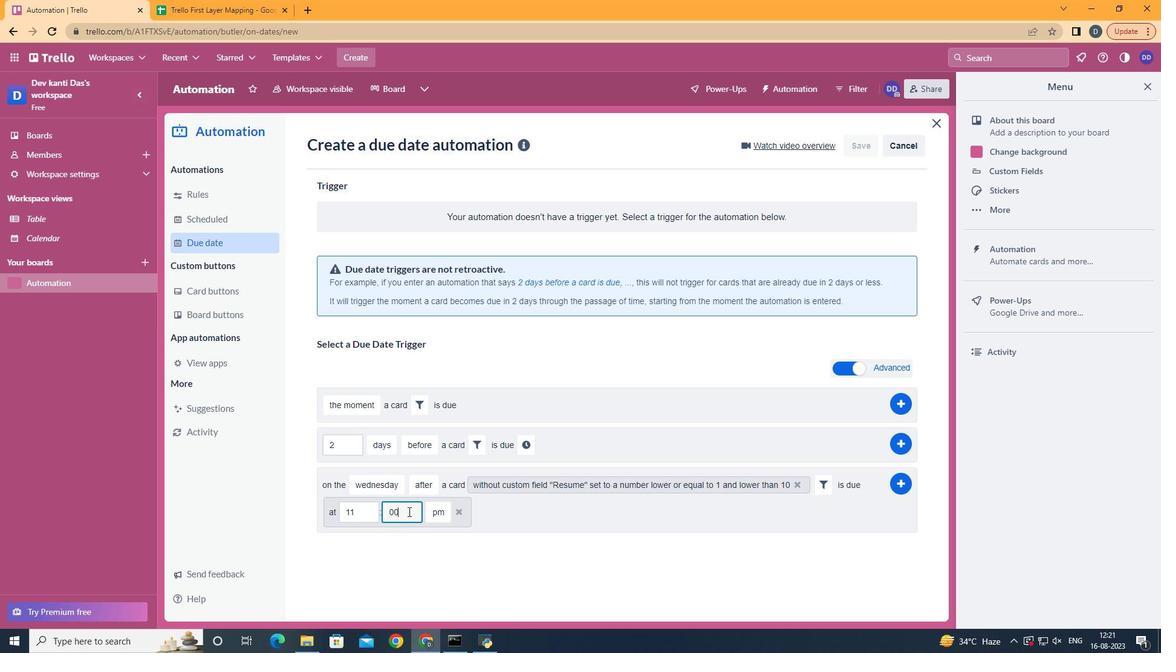 
Action: Mouse moved to (462, 552)
Screenshot: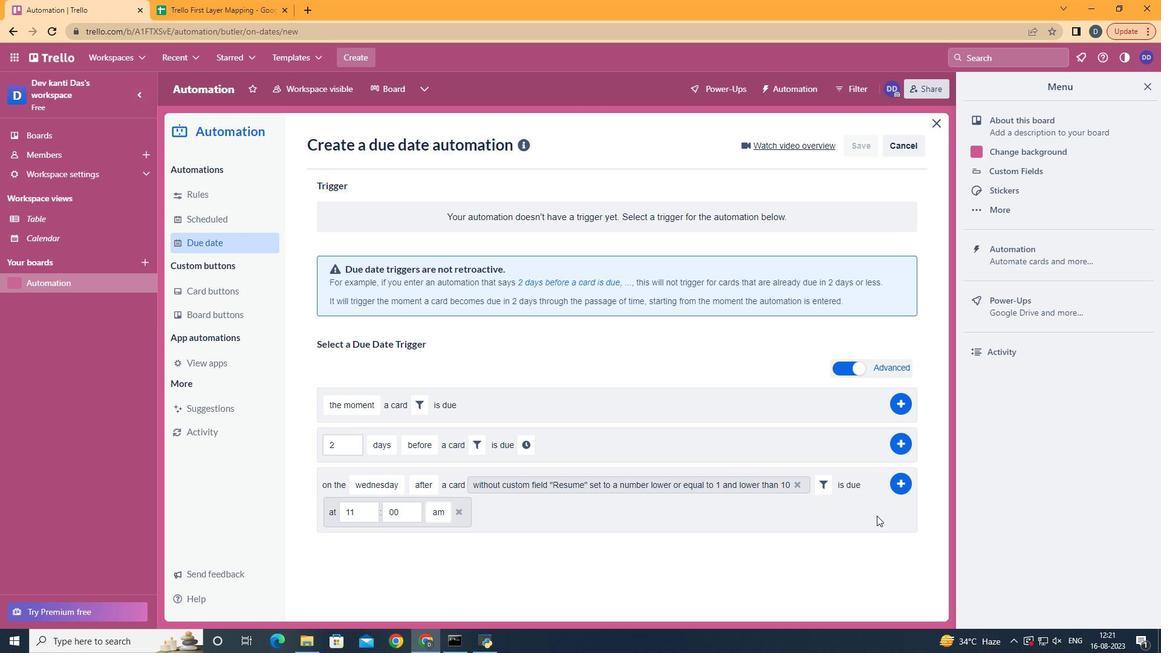 
Action: Mouse pressed left at (462, 552)
Screenshot: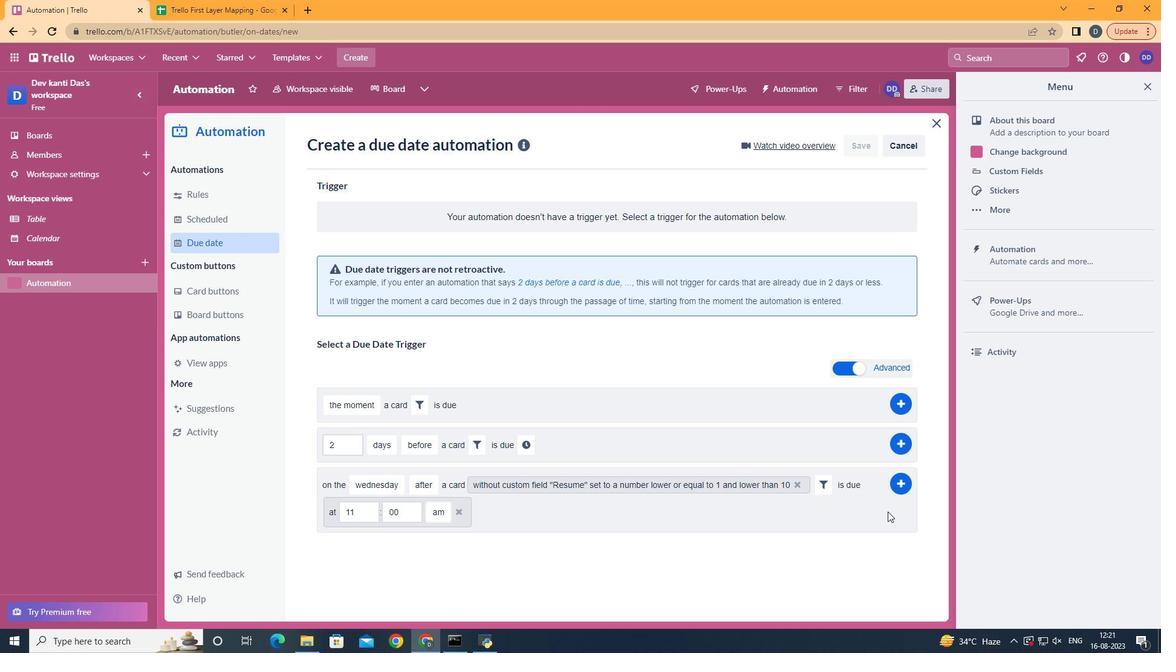 
Action: Mouse moved to (924, 498)
Screenshot: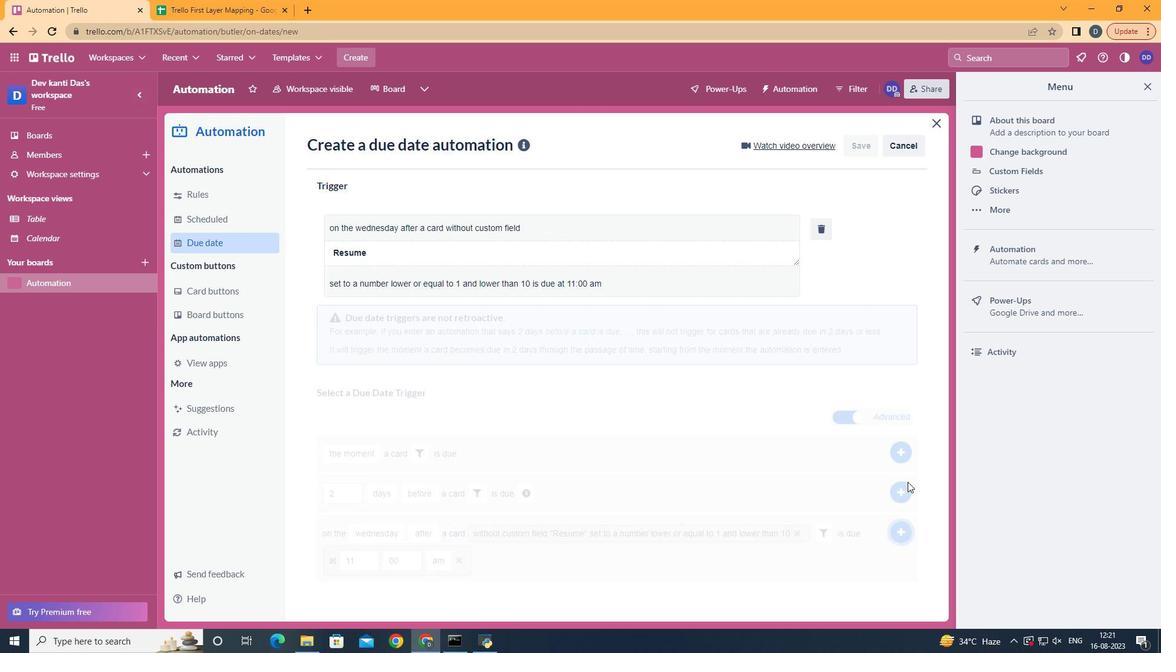 
Action: Mouse pressed left at (924, 498)
Screenshot: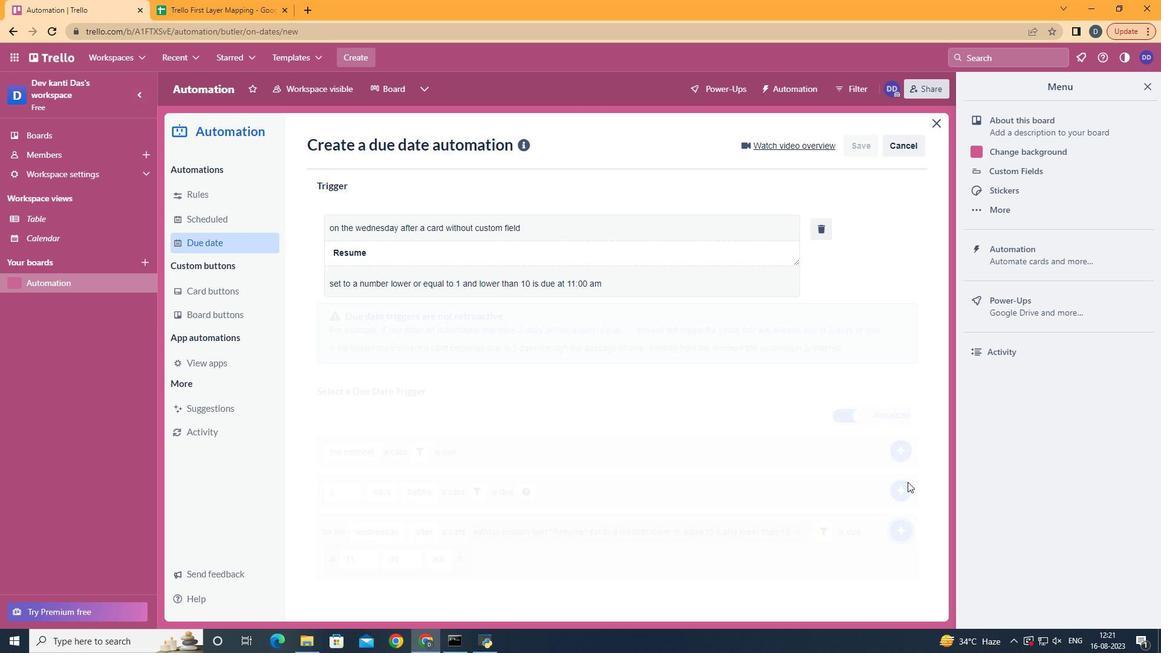 
